 Task: Look for space in Xixiang, China from 4th June, 2023 to 15th June, 2023 for 2 adults in price range Rs.10000 to Rs.15000. Place can be entire place with 1  bedroom having 1 bed and 1 bathroom. Property type can be house, flat, guest house, hotel. Amenities needed are: washing machine. Booking option can be shelf check-in. Required host language is Chinese (Simplified).
Action: Mouse moved to (304, 140)
Screenshot: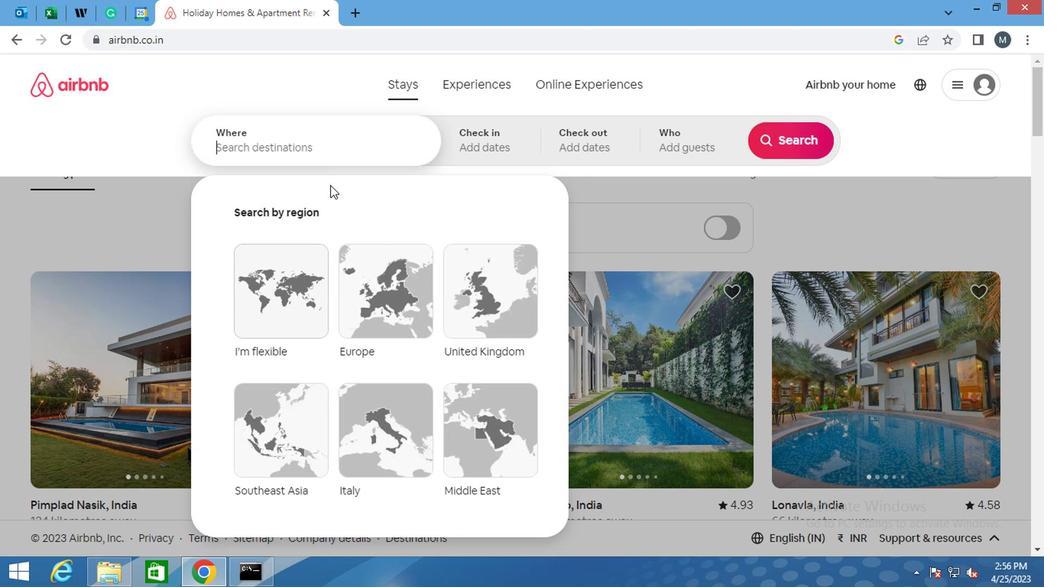 
Action: Mouse pressed left at (304, 140)
Screenshot: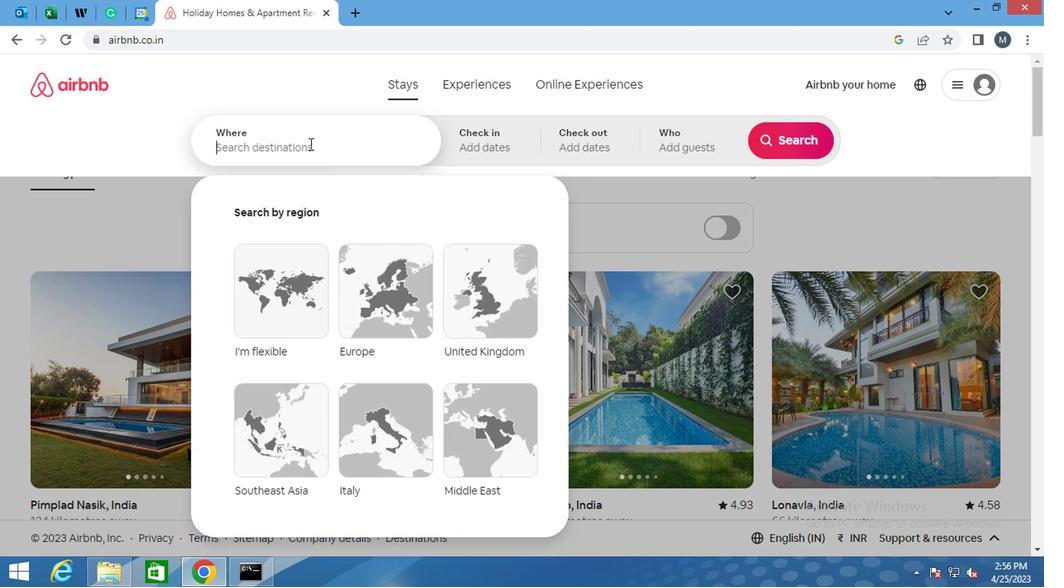 
Action: Mouse moved to (304, 150)
Screenshot: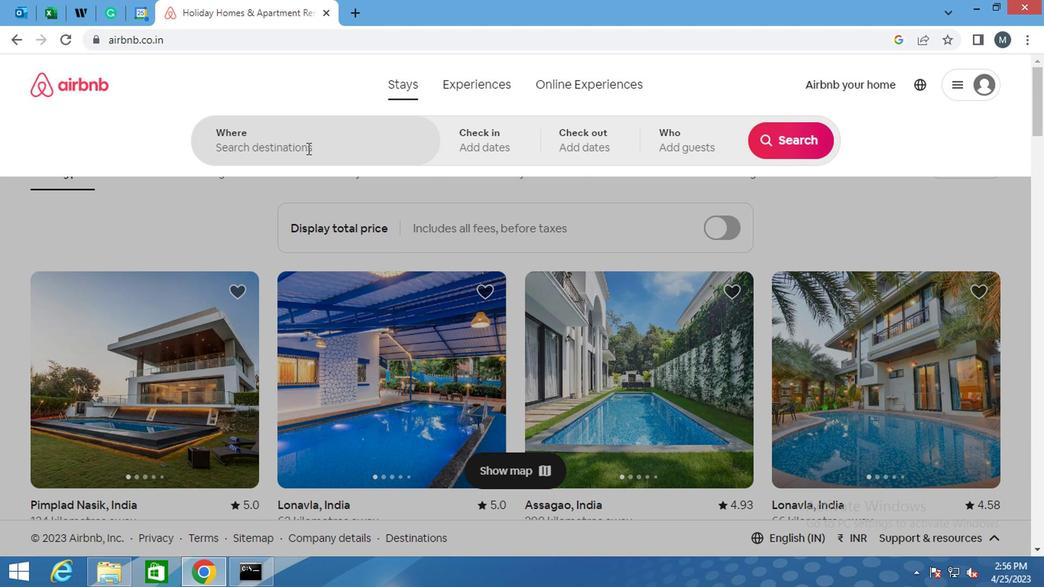 
Action: Mouse pressed left at (304, 150)
Screenshot: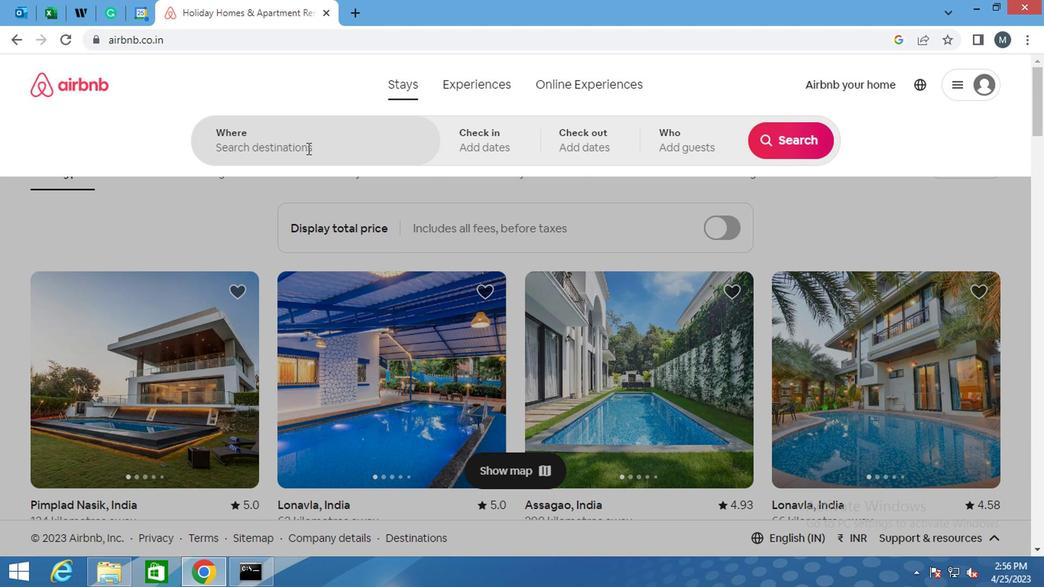 
Action: Key pressed <Key.shift>XIXIANG,<Key.shift>CHINA
Screenshot: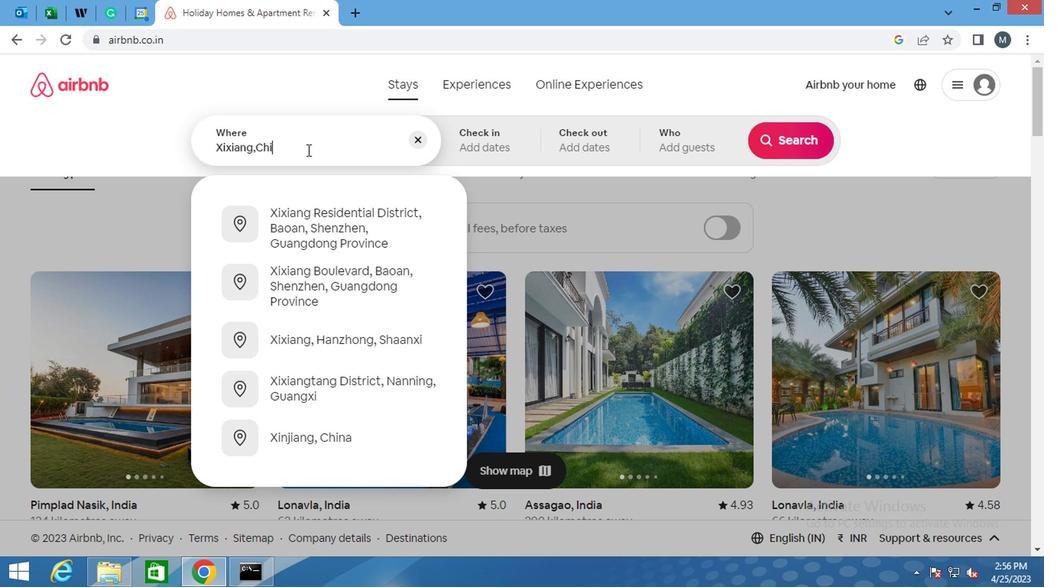 
Action: Mouse moved to (475, 157)
Screenshot: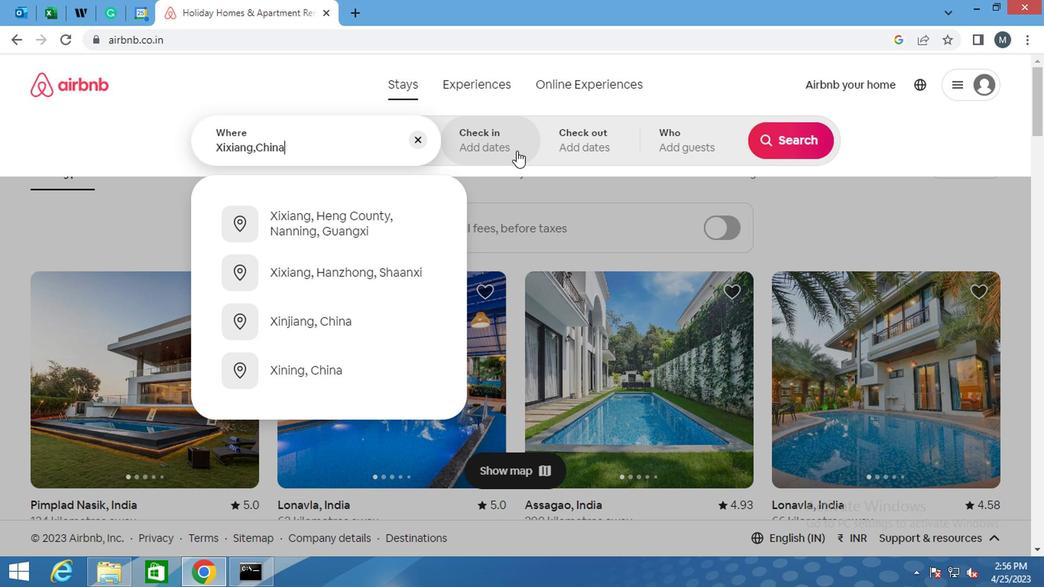 
Action: Mouse pressed left at (475, 157)
Screenshot: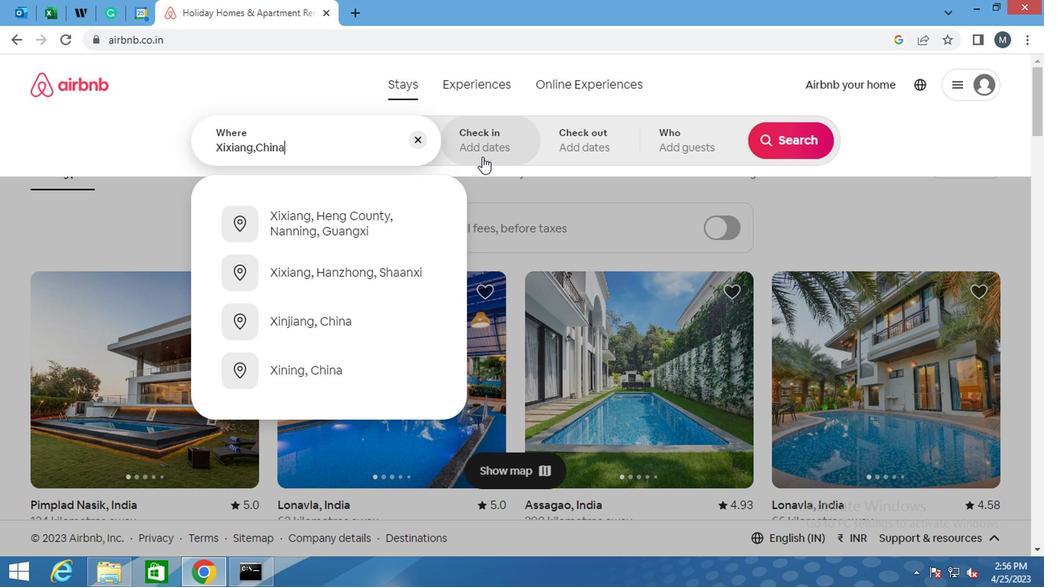
Action: Mouse moved to (773, 262)
Screenshot: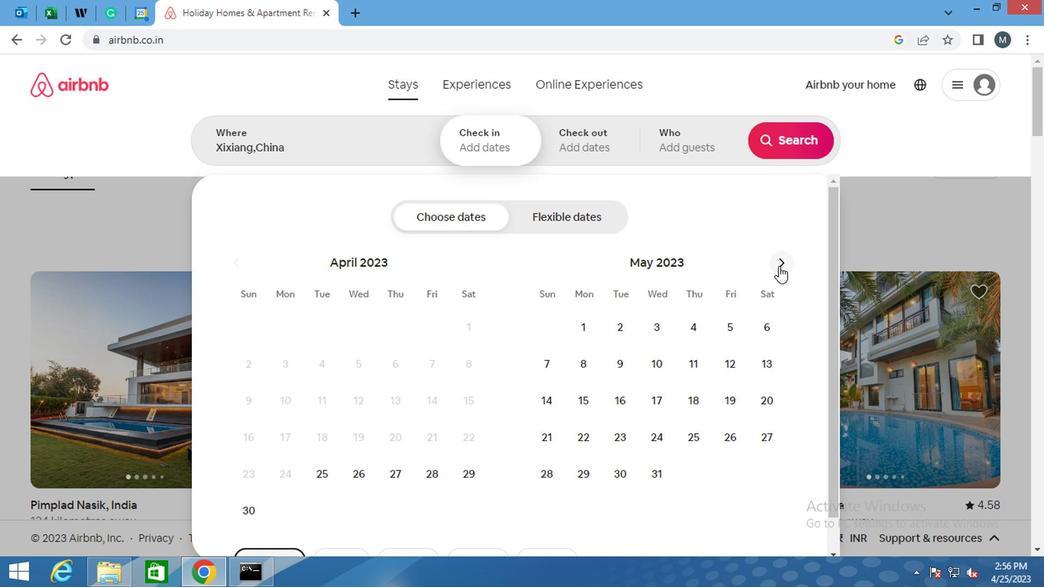 
Action: Mouse pressed left at (773, 262)
Screenshot: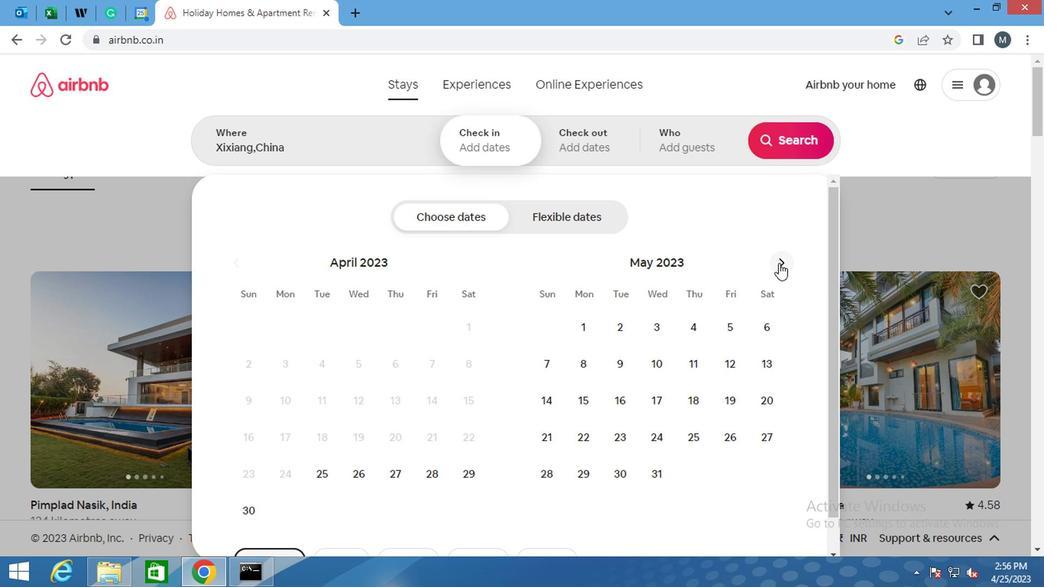 
Action: Mouse moved to (534, 364)
Screenshot: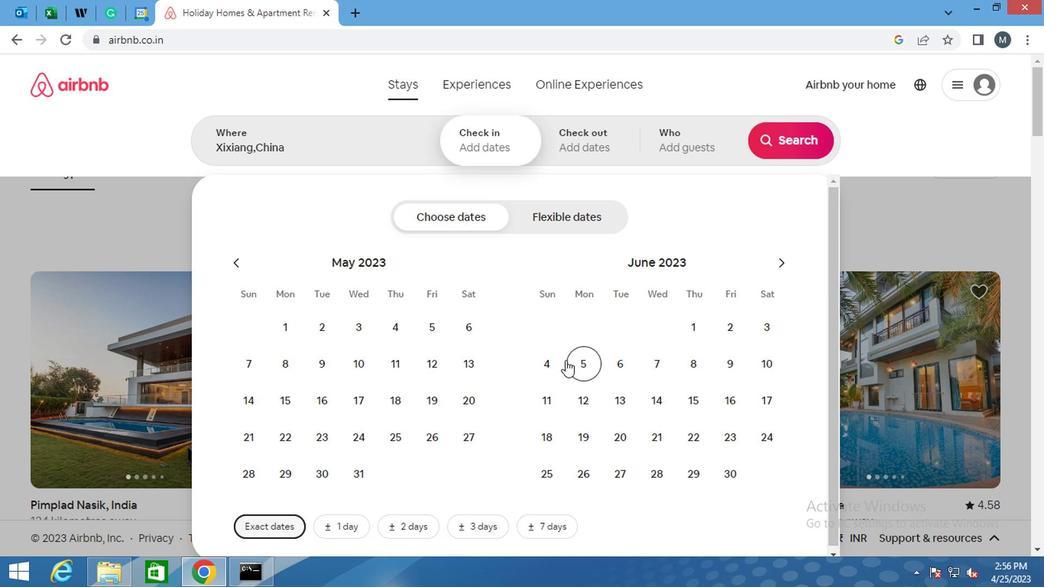 
Action: Mouse pressed left at (534, 364)
Screenshot: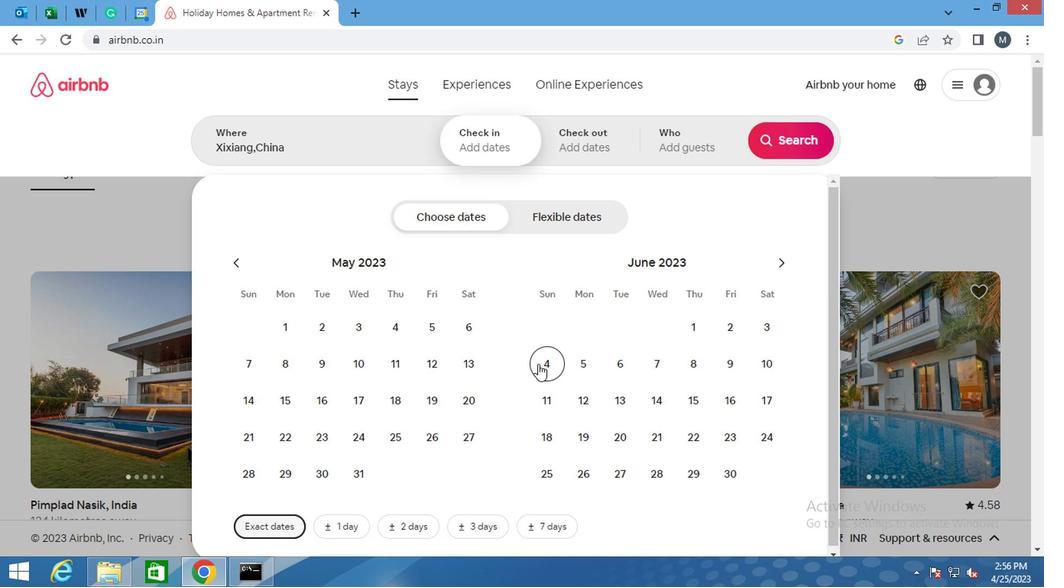 
Action: Mouse moved to (695, 406)
Screenshot: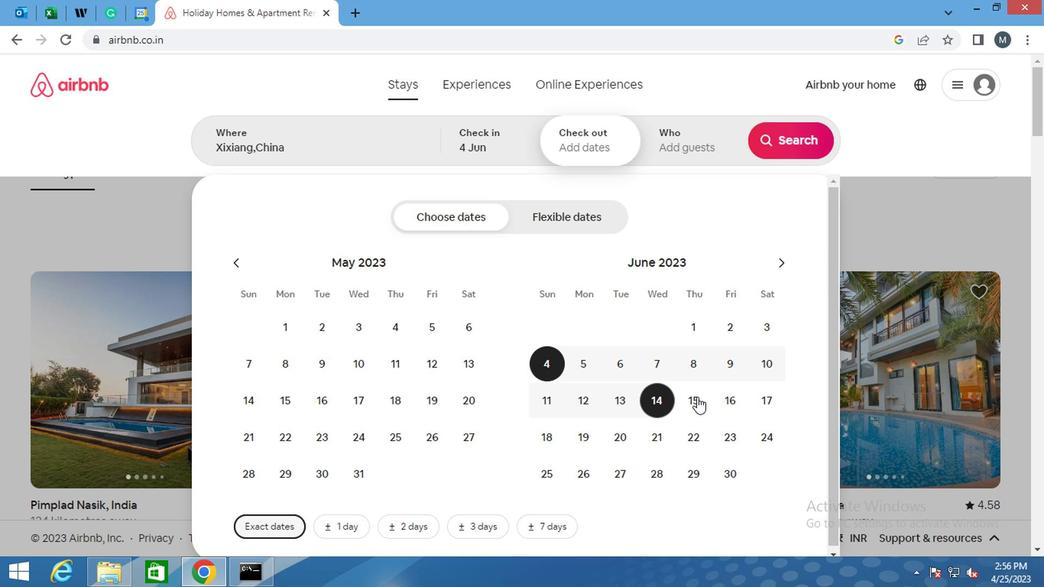 
Action: Mouse pressed left at (695, 406)
Screenshot: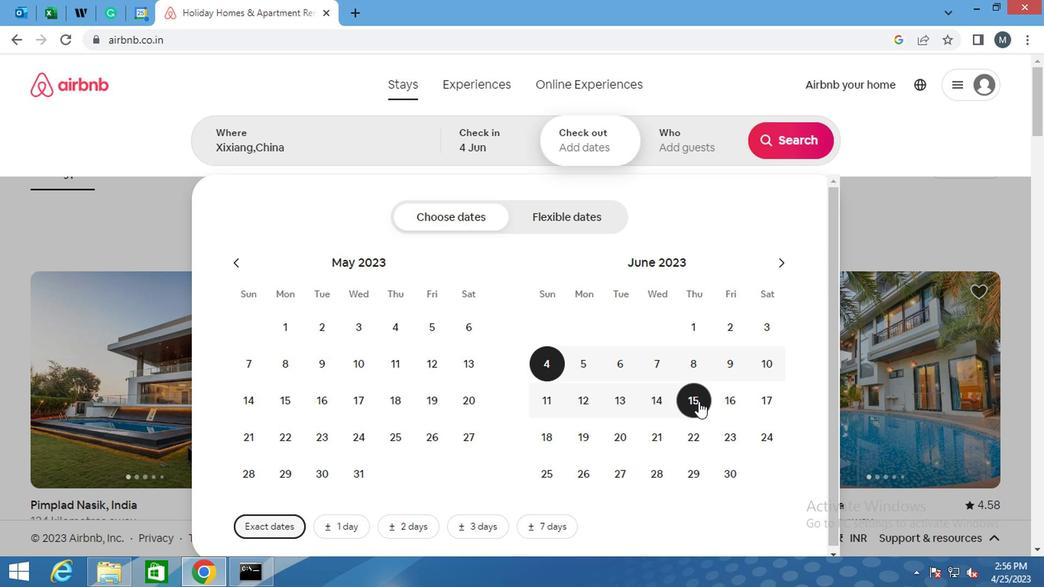 
Action: Mouse moved to (685, 146)
Screenshot: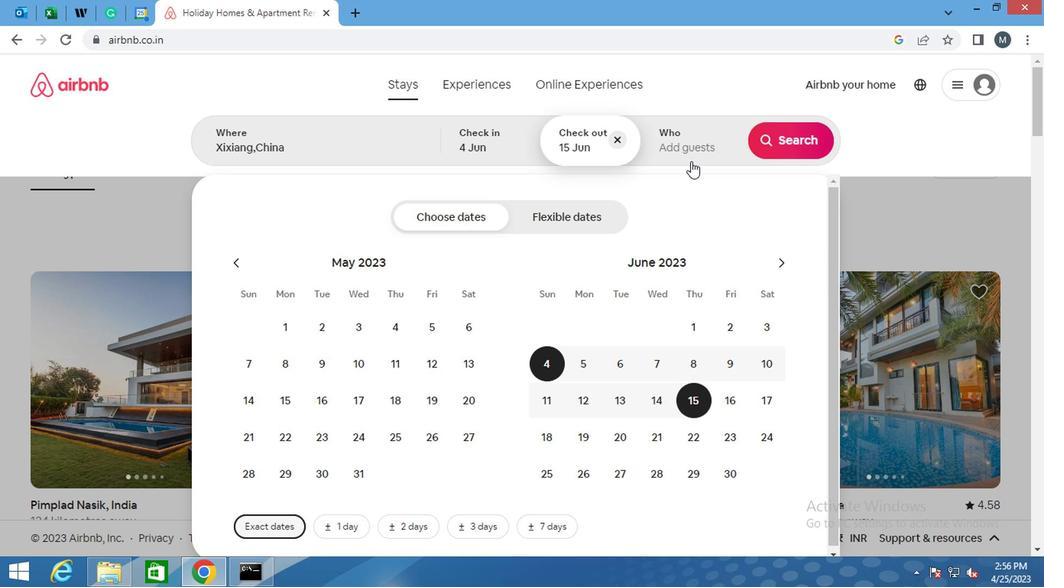 
Action: Mouse pressed left at (685, 146)
Screenshot: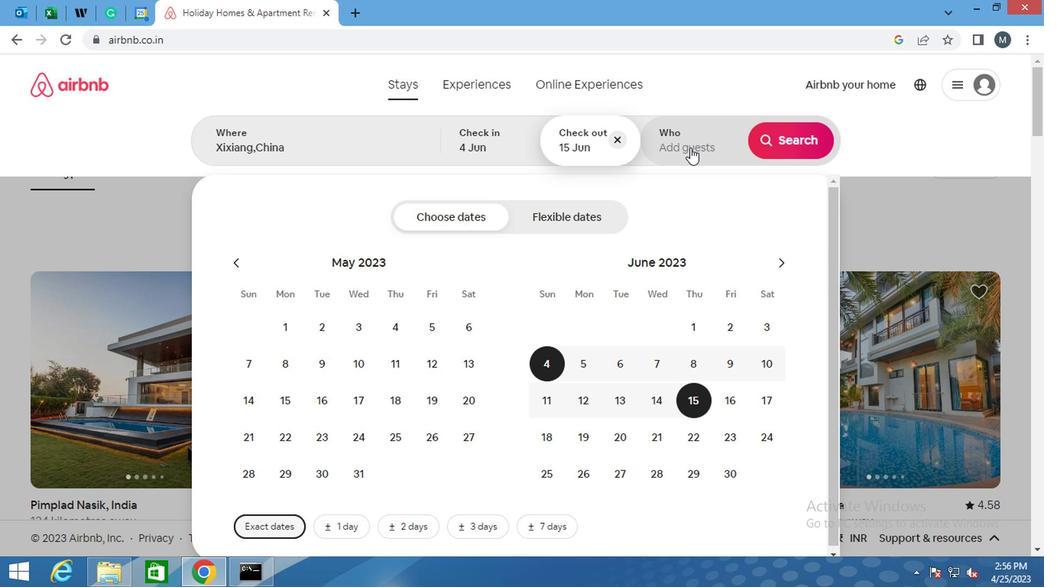 
Action: Mouse moved to (792, 215)
Screenshot: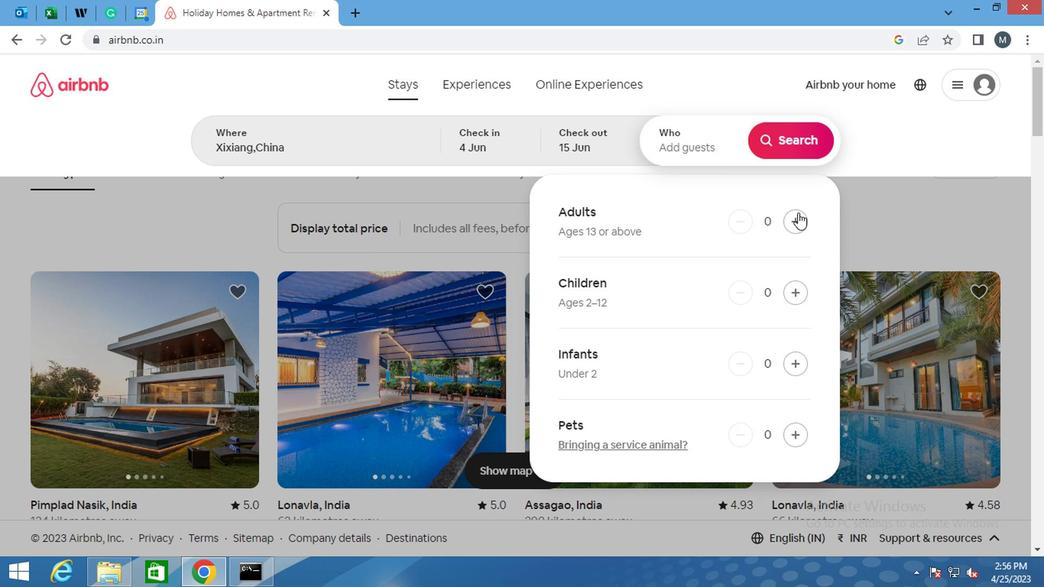 
Action: Mouse pressed left at (792, 215)
Screenshot: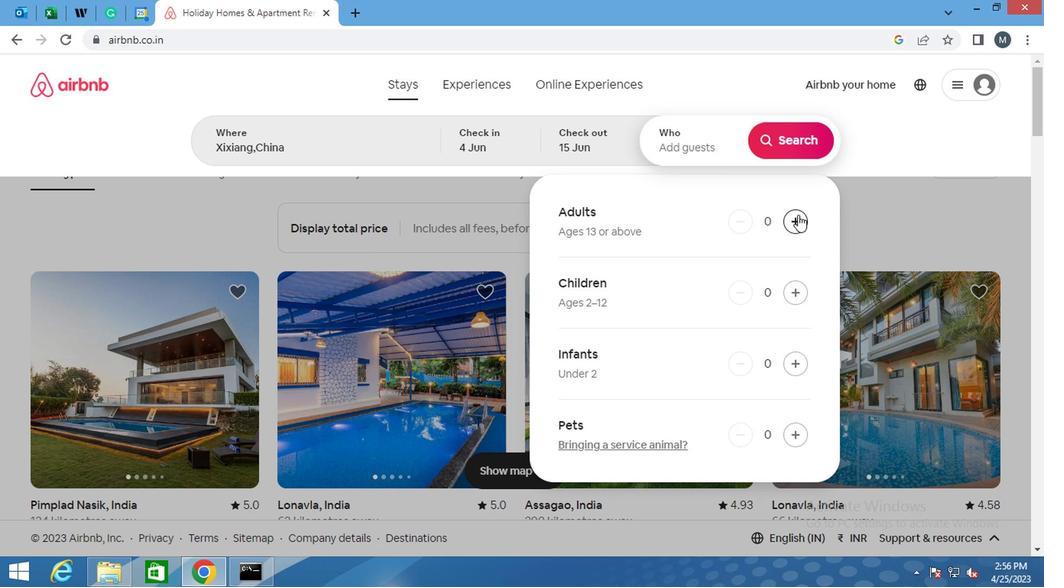 
Action: Mouse moved to (791, 217)
Screenshot: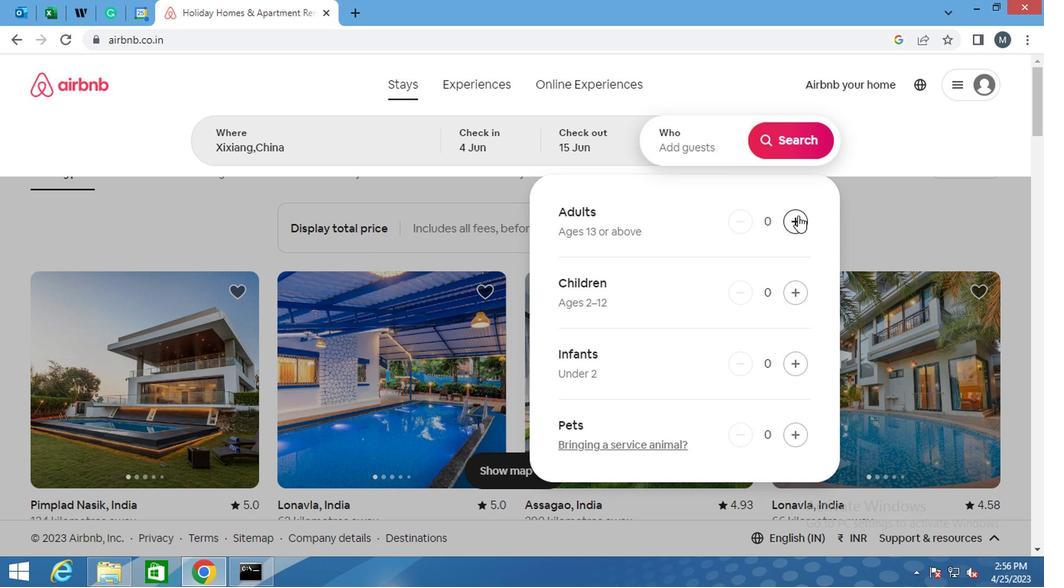 
Action: Mouse pressed left at (791, 217)
Screenshot: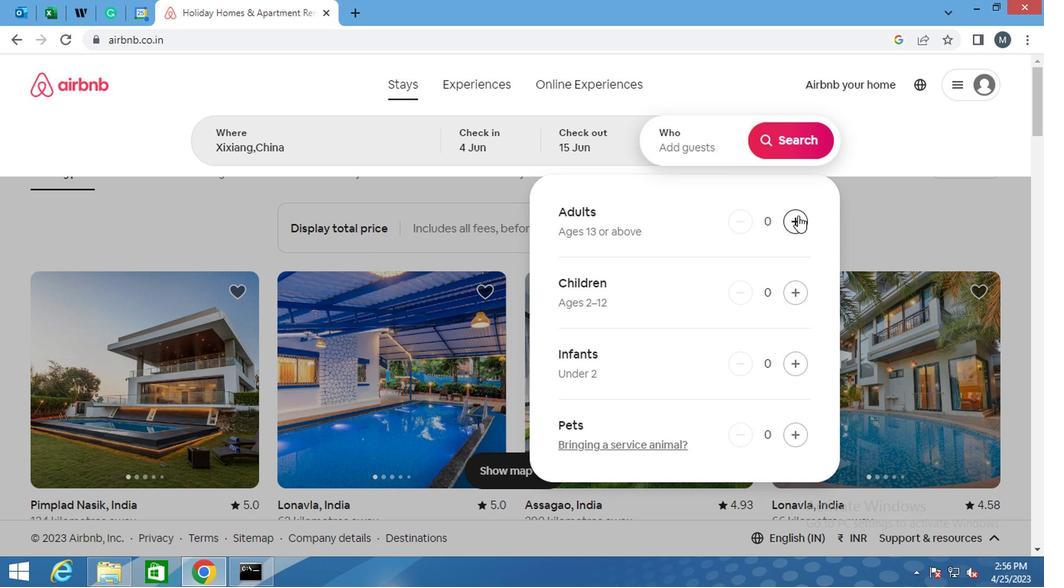 
Action: Mouse moved to (793, 131)
Screenshot: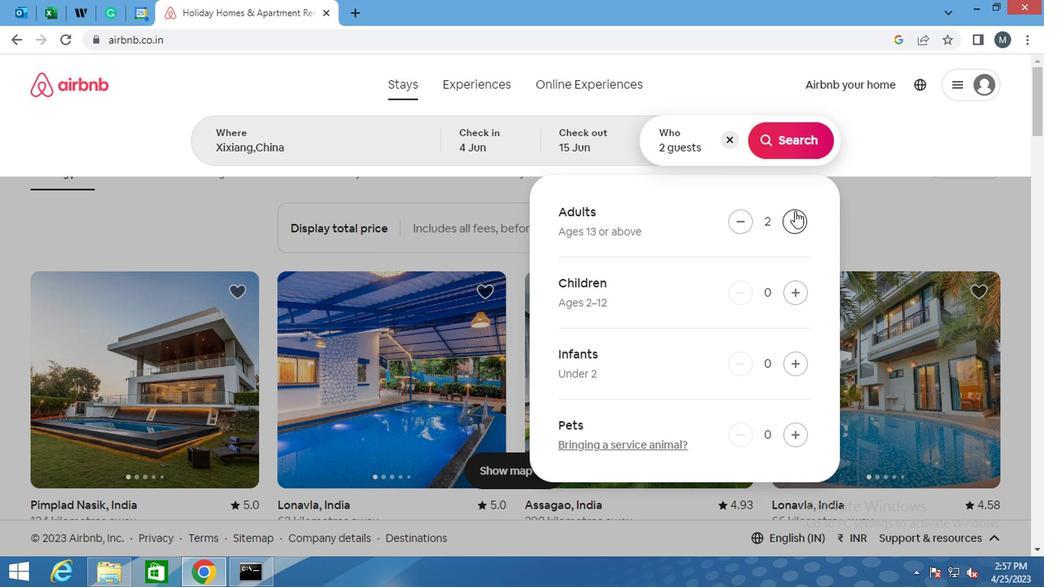 
Action: Mouse pressed left at (793, 131)
Screenshot: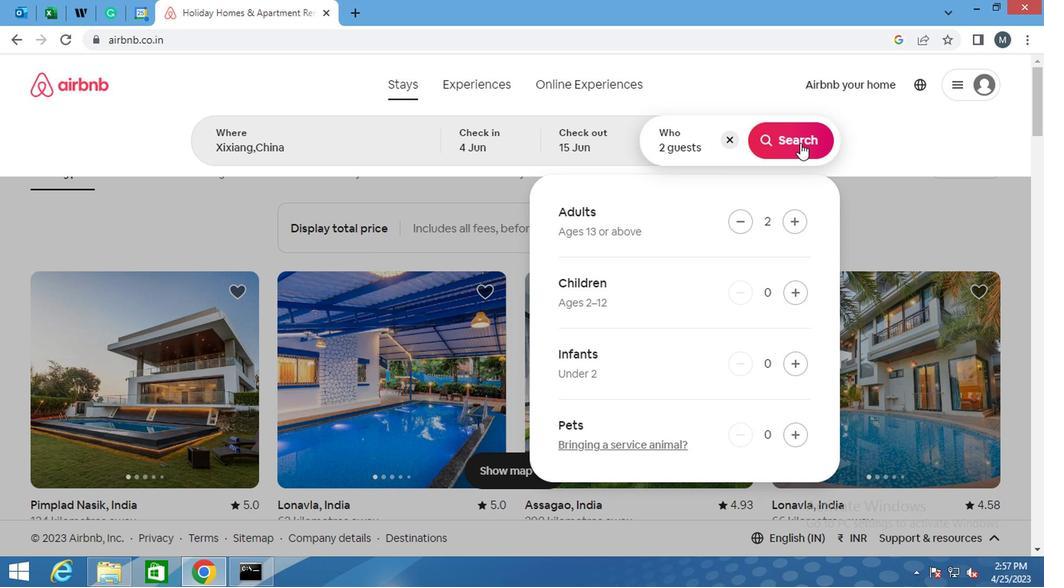 
Action: Mouse moved to (962, 157)
Screenshot: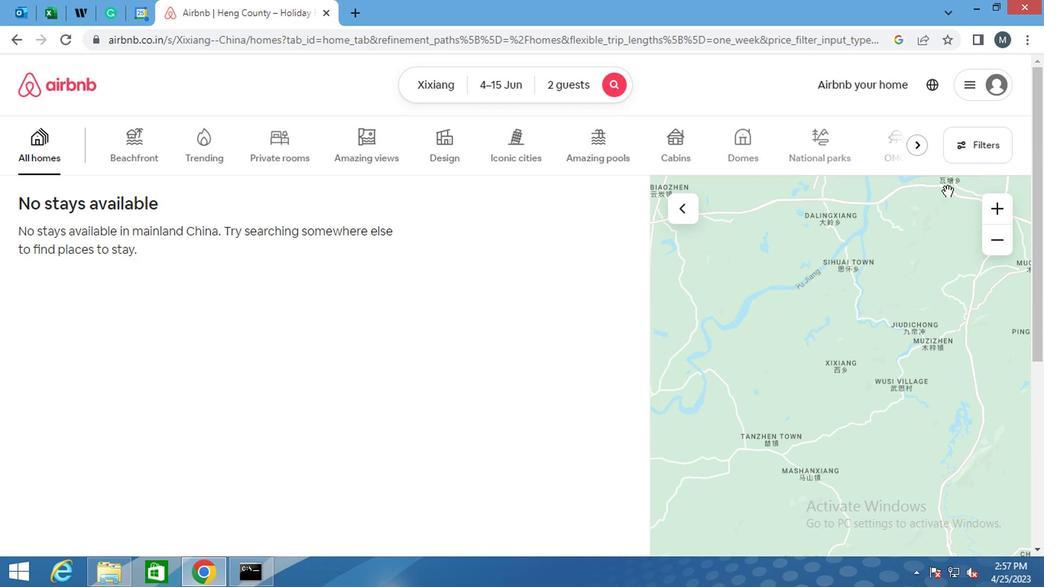 
Action: Mouse pressed left at (962, 157)
Screenshot: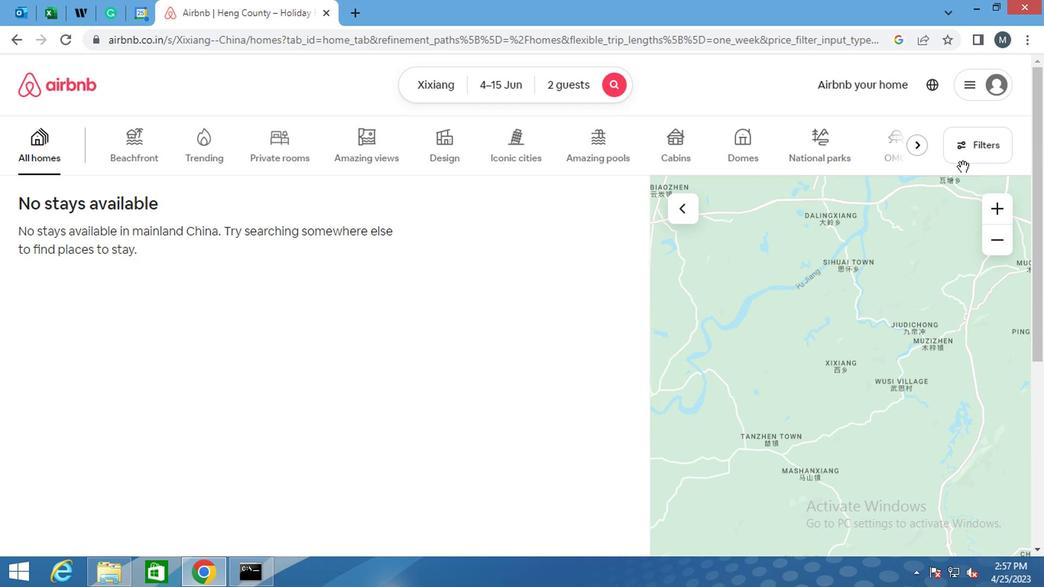 
Action: Mouse moved to (342, 246)
Screenshot: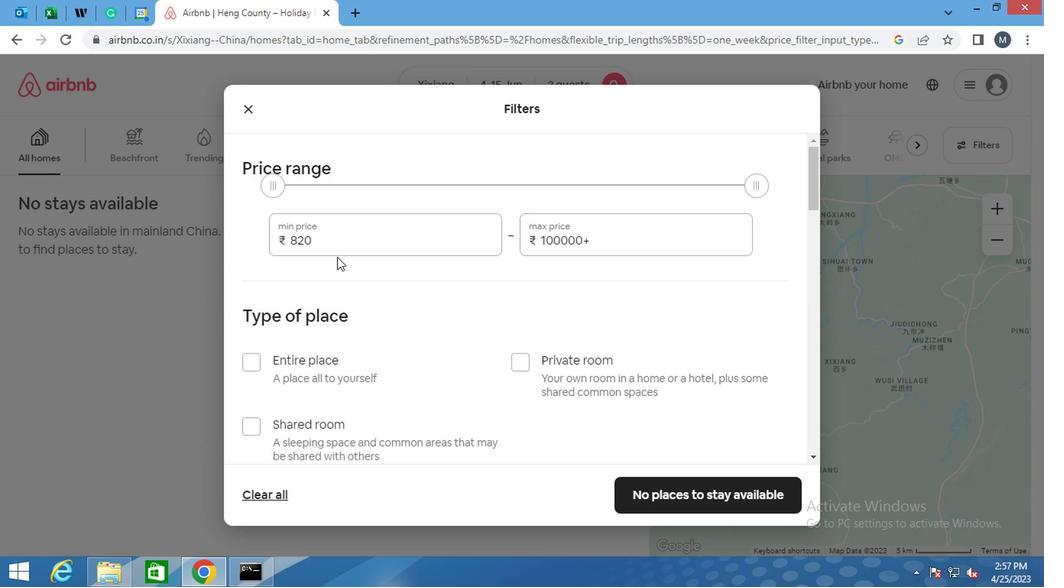 
Action: Mouse pressed left at (342, 246)
Screenshot: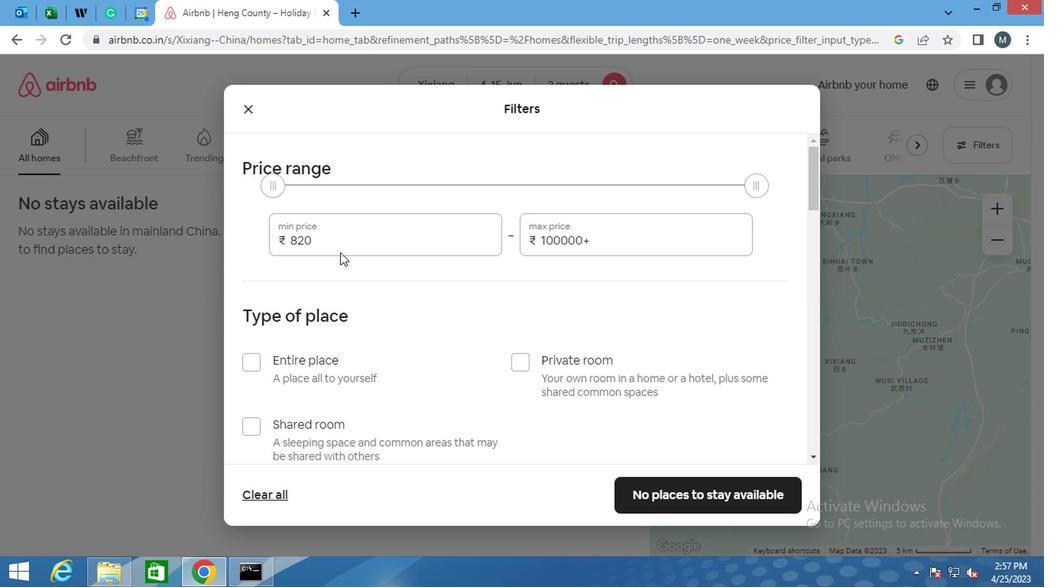 
Action: Mouse moved to (340, 248)
Screenshot: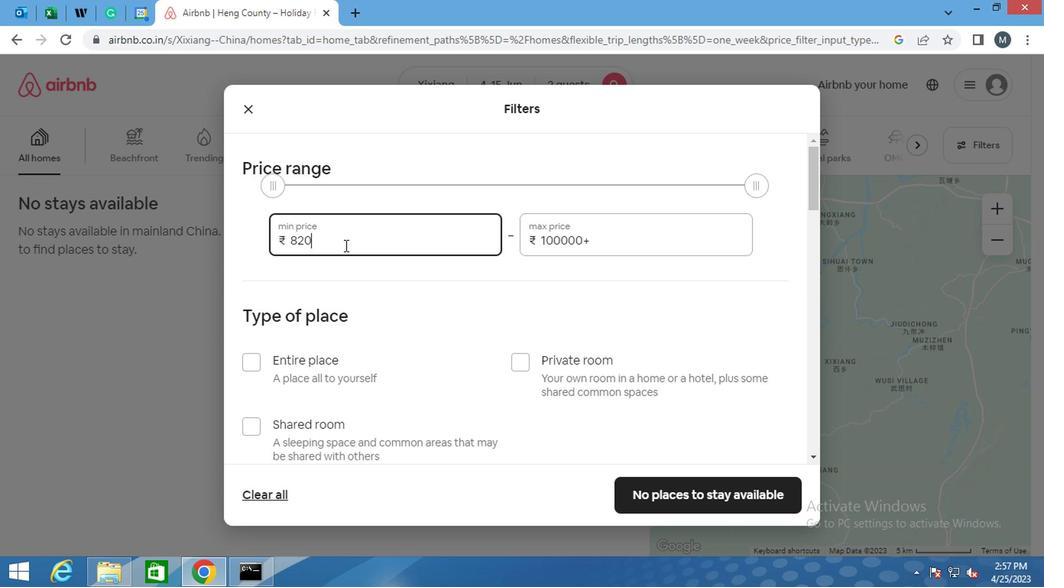 
Action: Key pressed <Key.backspace><Key.backspace><Key.backspace>
Screenshot: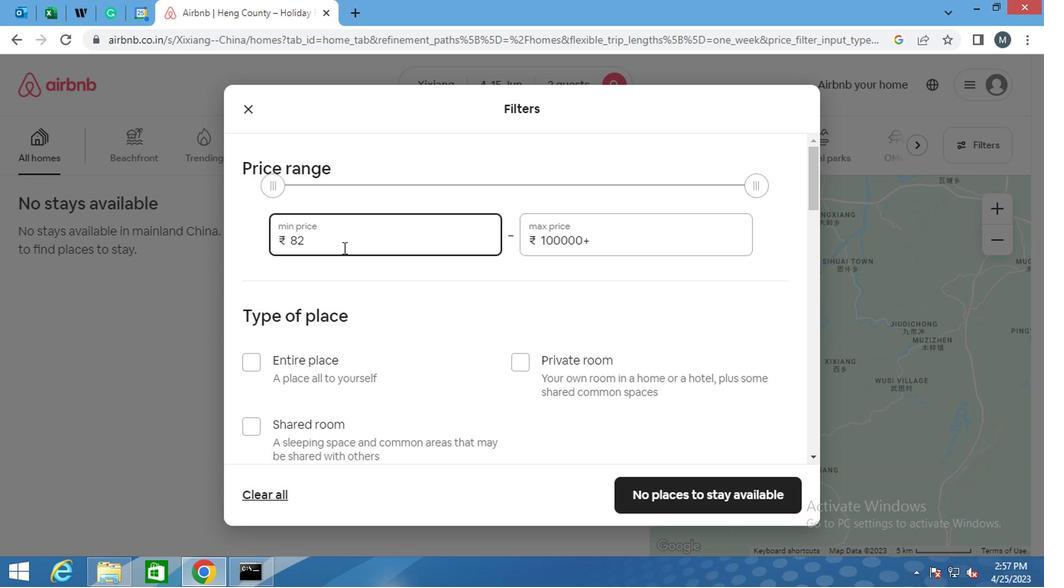 
Action: Mouse moved to (340, 250)
Screenshot: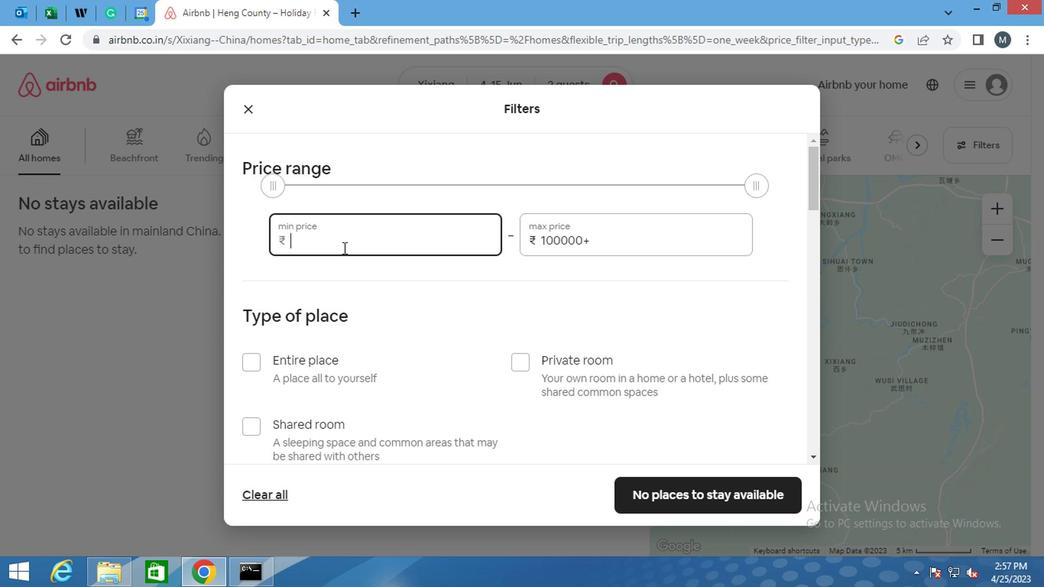 
Action: Key pressed 1
Screenshot: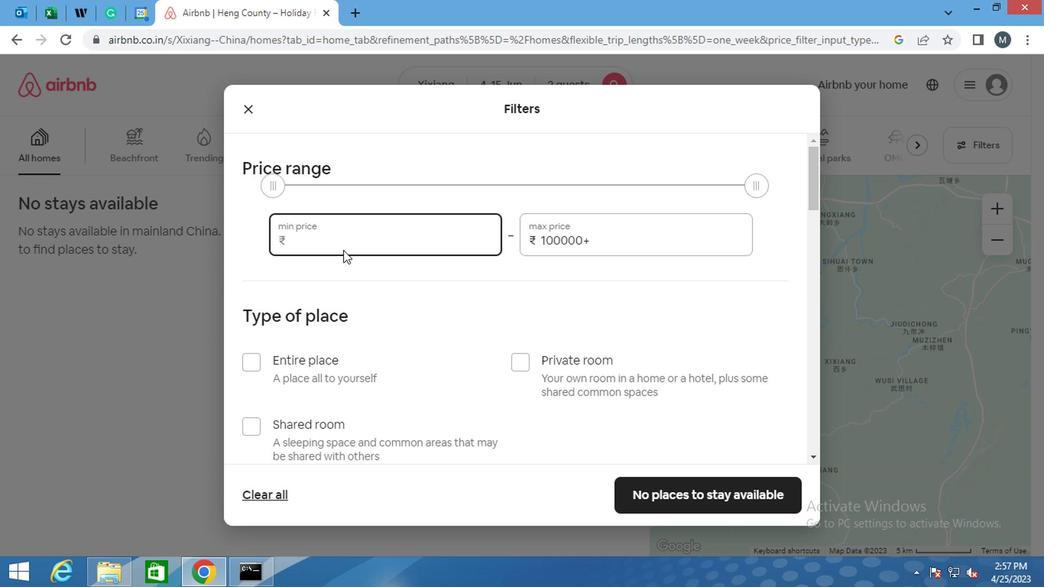 
Action: Mouse moved to (337, 252)
Screenshot: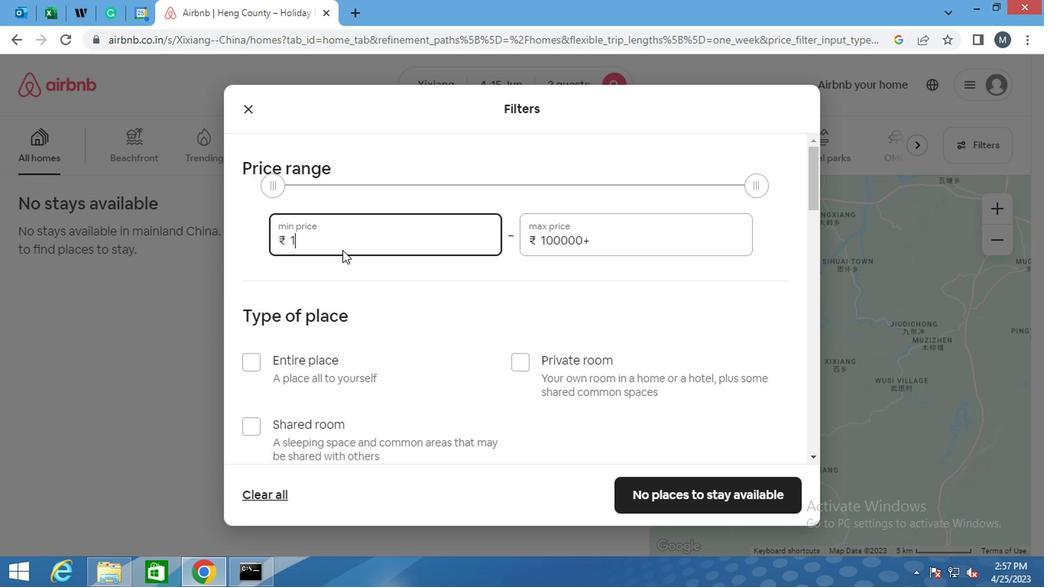 
Action: Key pressed 00
Screenshot: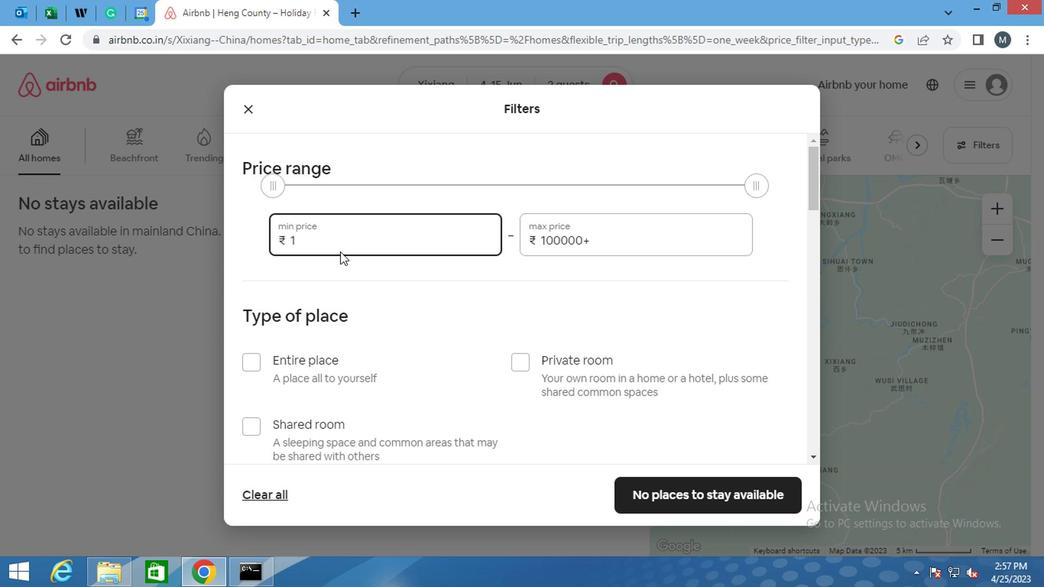 
Action: Mouse moved to (337, 252)
Screenshot: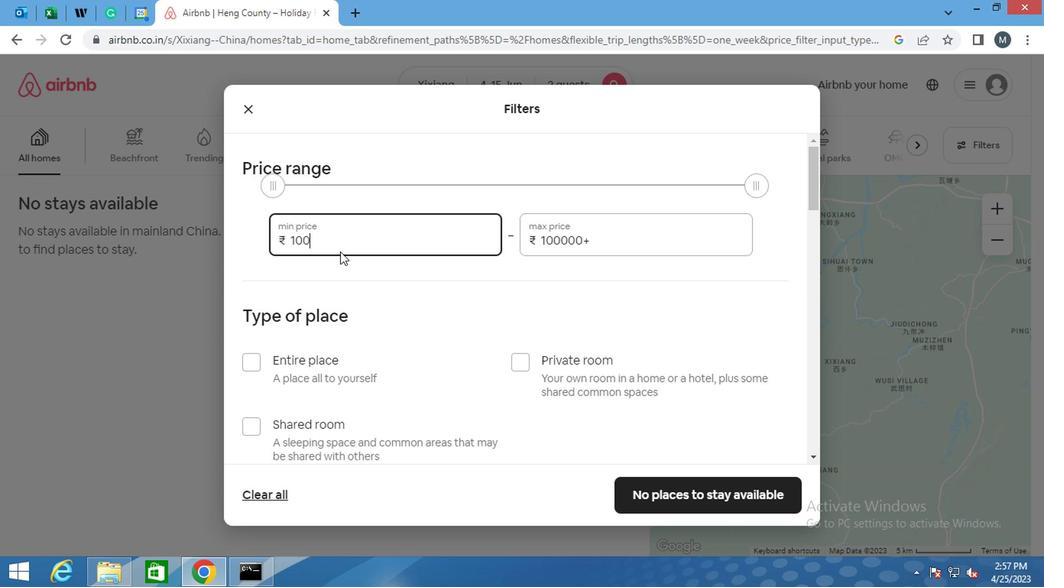 
Action: Key pressed 00
Screenshot: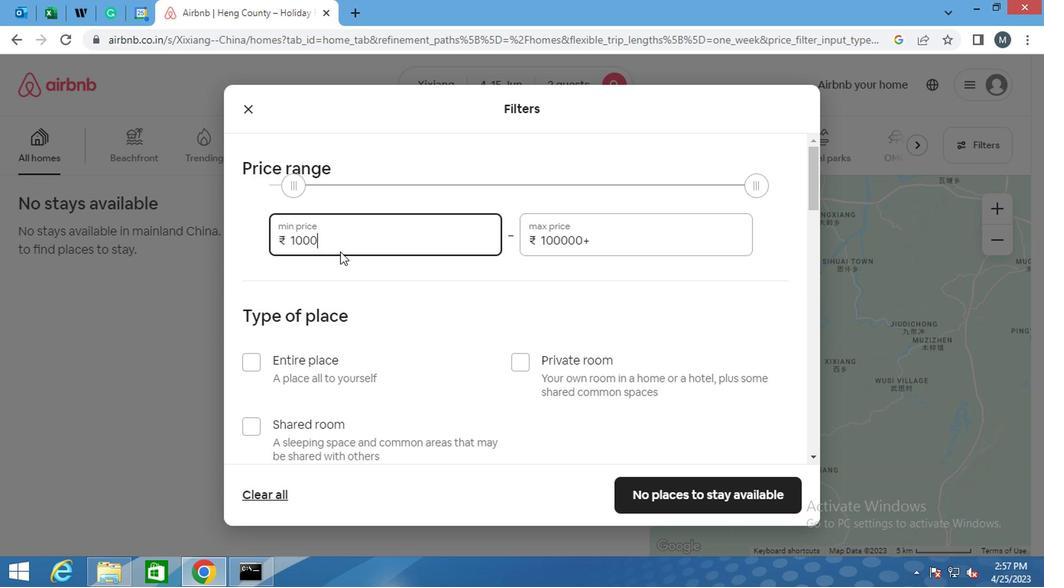 
Action: Mouse moved to (614, 243)
Screenshot: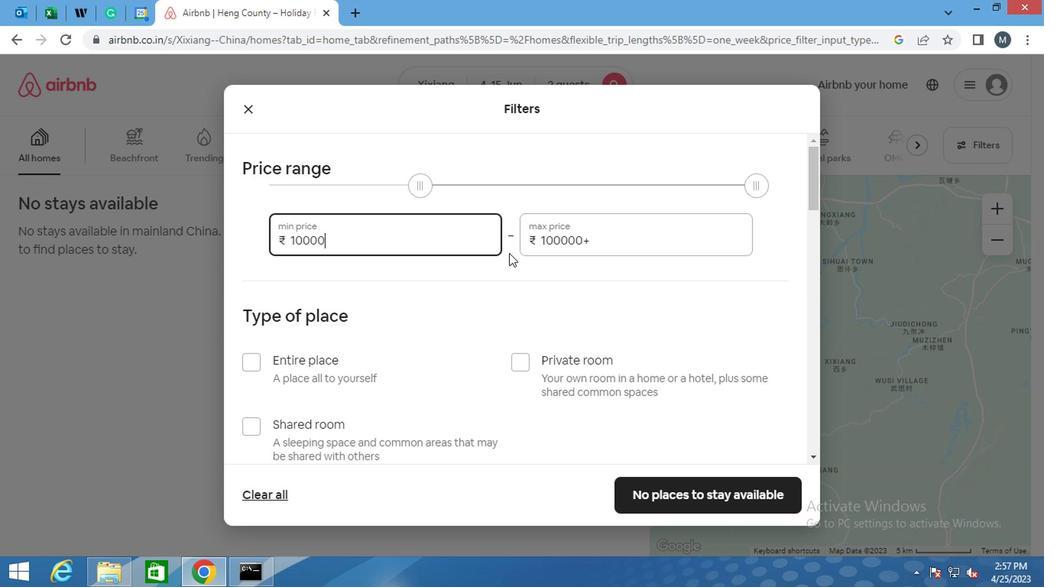 
Action: Mouse pressed left at (614, 243)
Screenshot: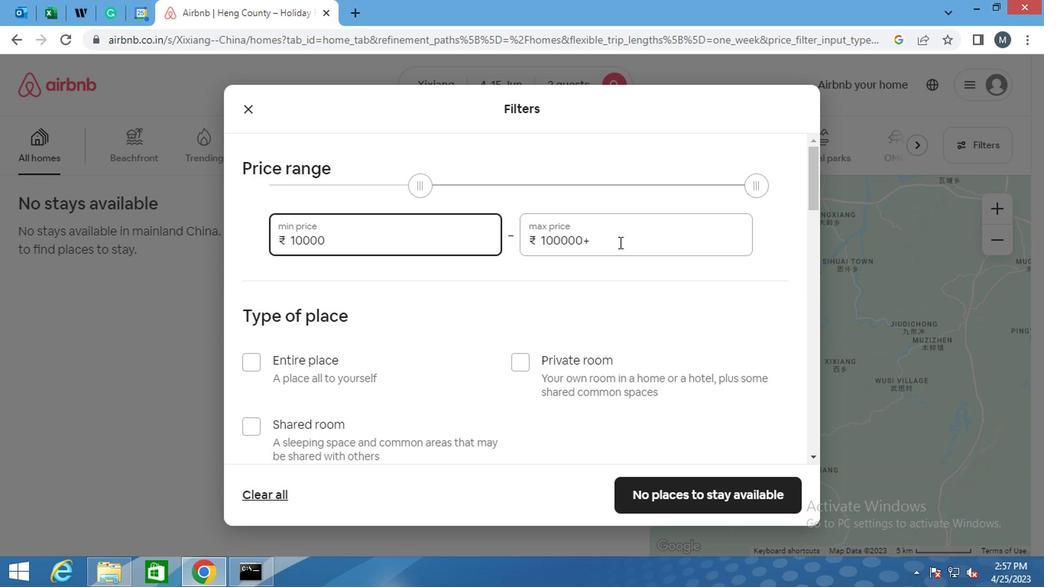 
Action: Mouse moved to (609, 242)
Screenshot: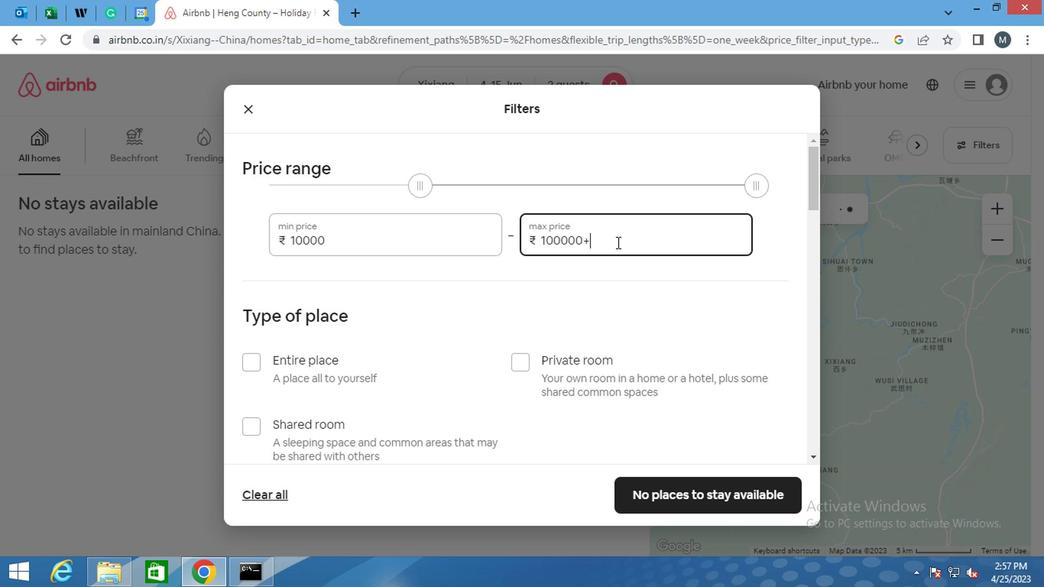 
Action: Key pressed <Key.backspace>
Screenshot: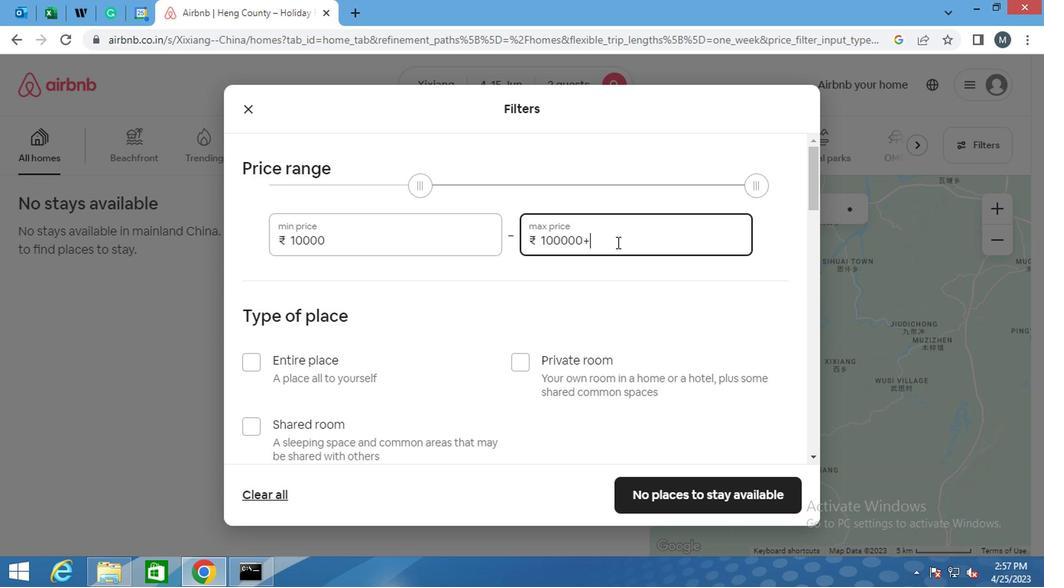 
Action: Mouse moved to (606, 243)
Screenshot: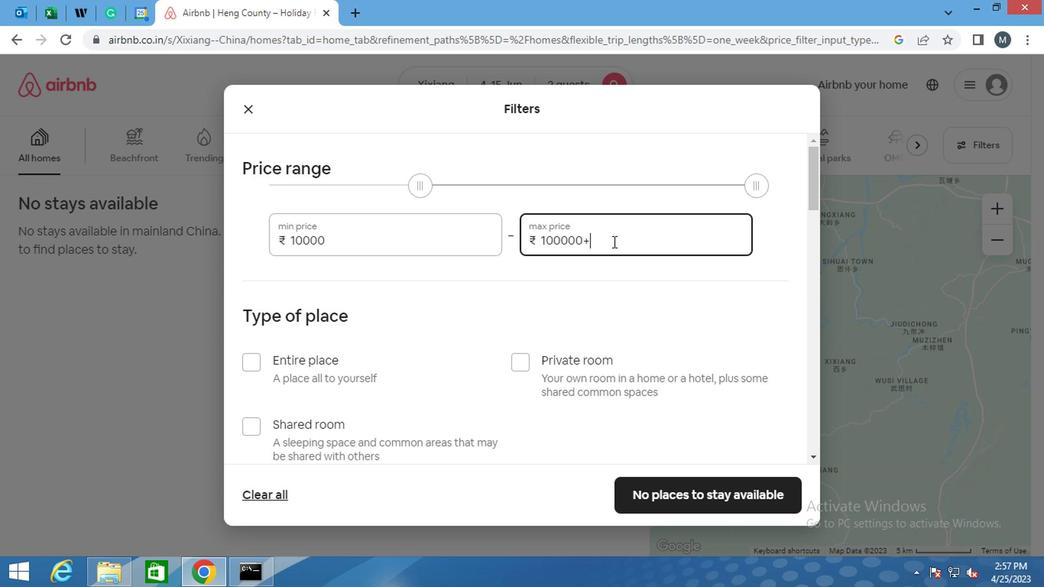 
Action: Key pressed <Key.backspace><Key.backspace>
Screenshot: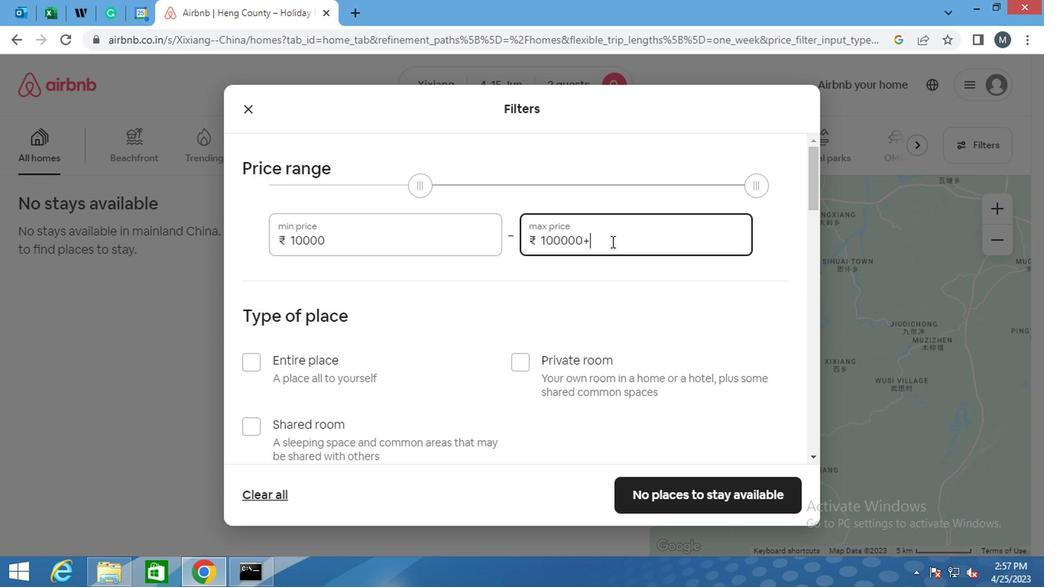 
Action: Mouse moved to (605, 243)
Screenshot: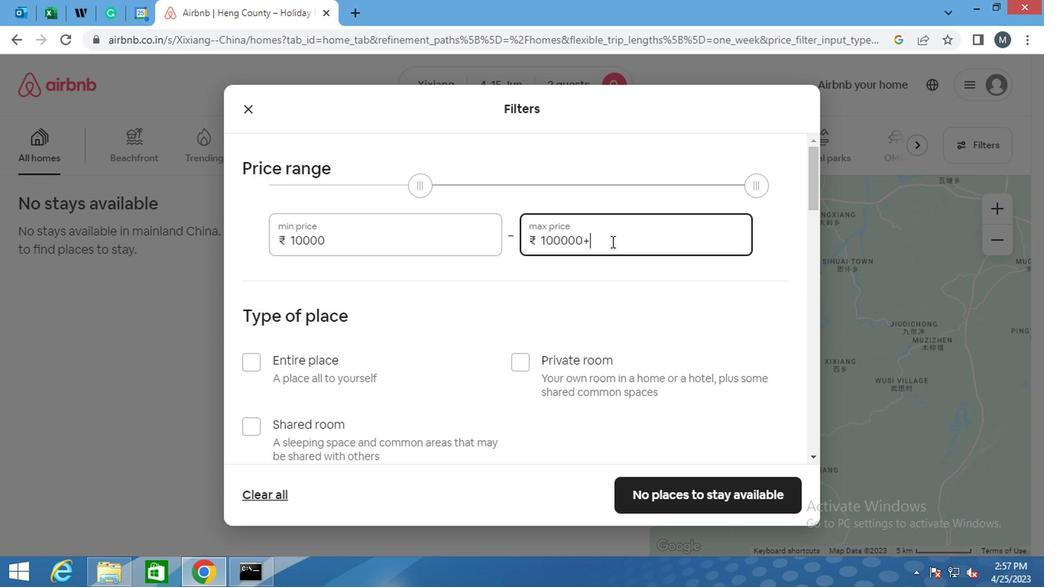 
Action: Key pressed <Key.backspace>
Screenshot: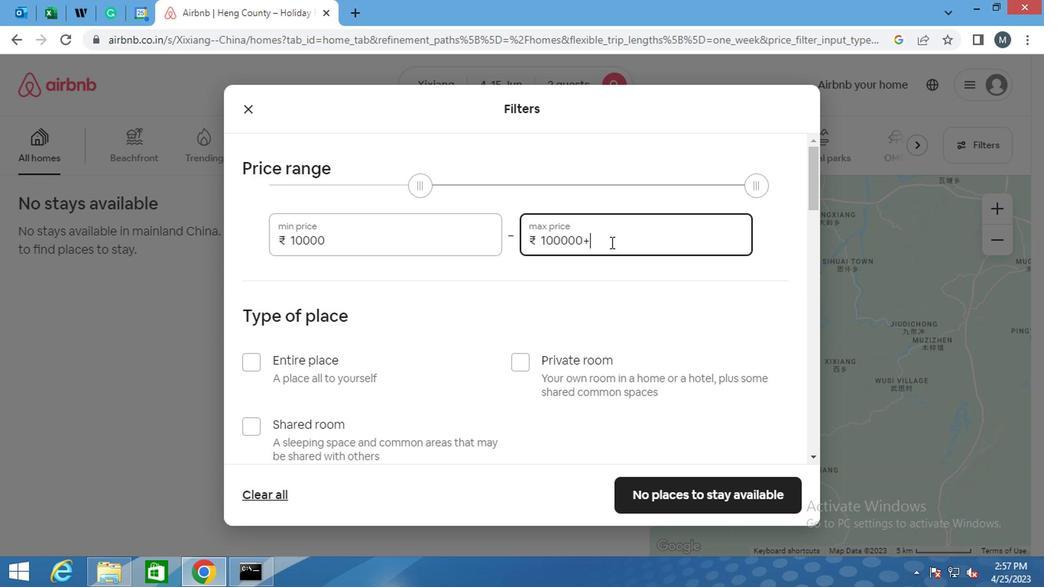 
Action: Mouse moved to (604, 243)
Screenshot: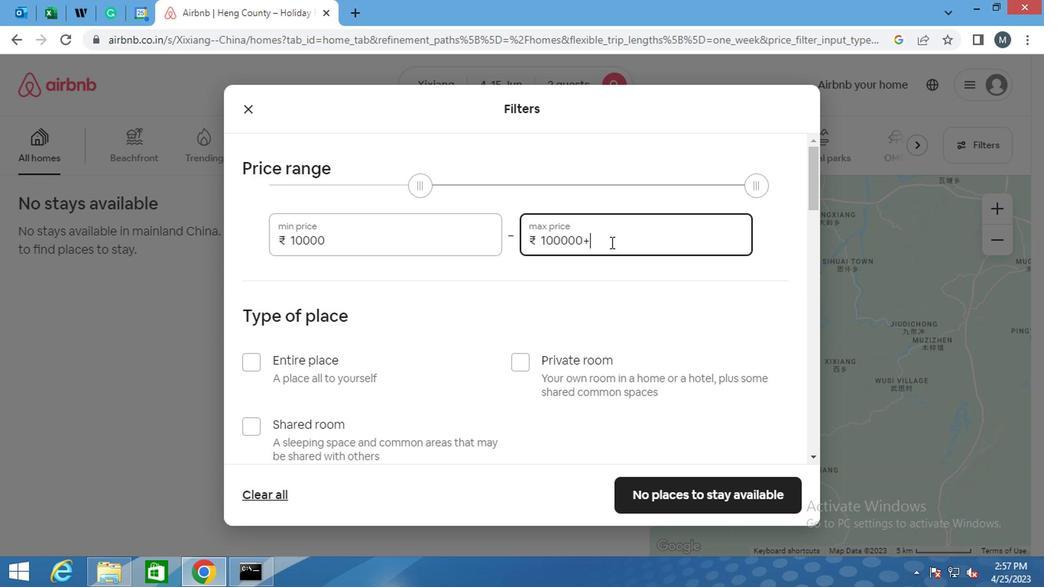 
Action: Key pressed <Key.backspace><Key.backspace><Key.backspace>
Screenshot: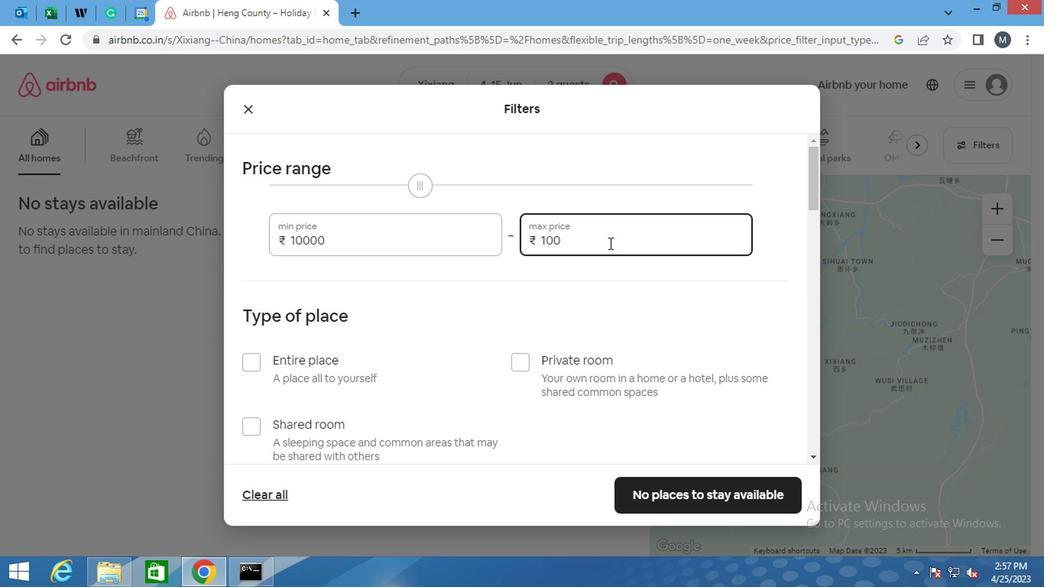 
Action: Mouse moved to (598, 245)
Screenshot: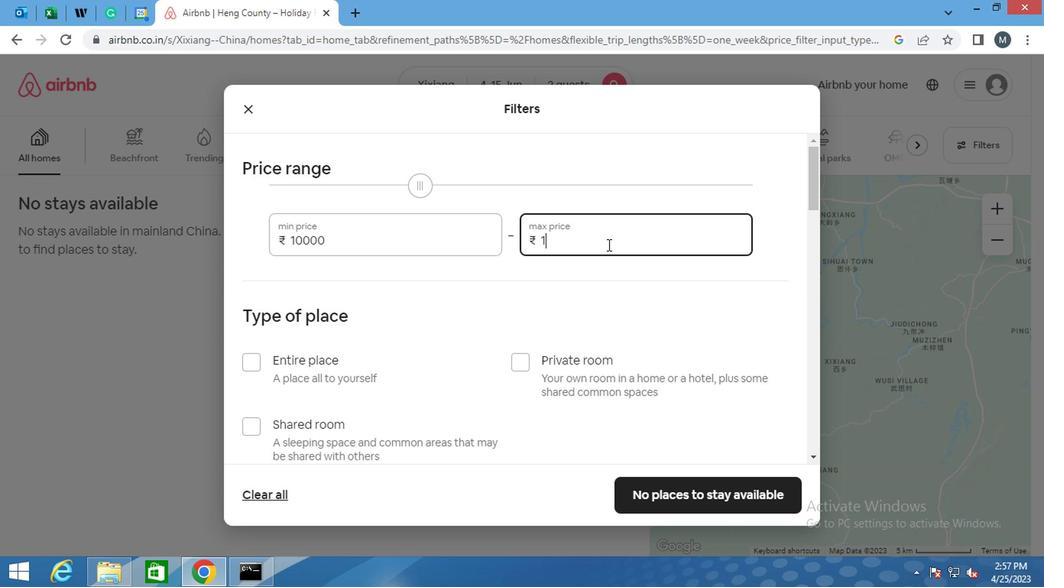 
Action: Key pressed 50
Screenshot: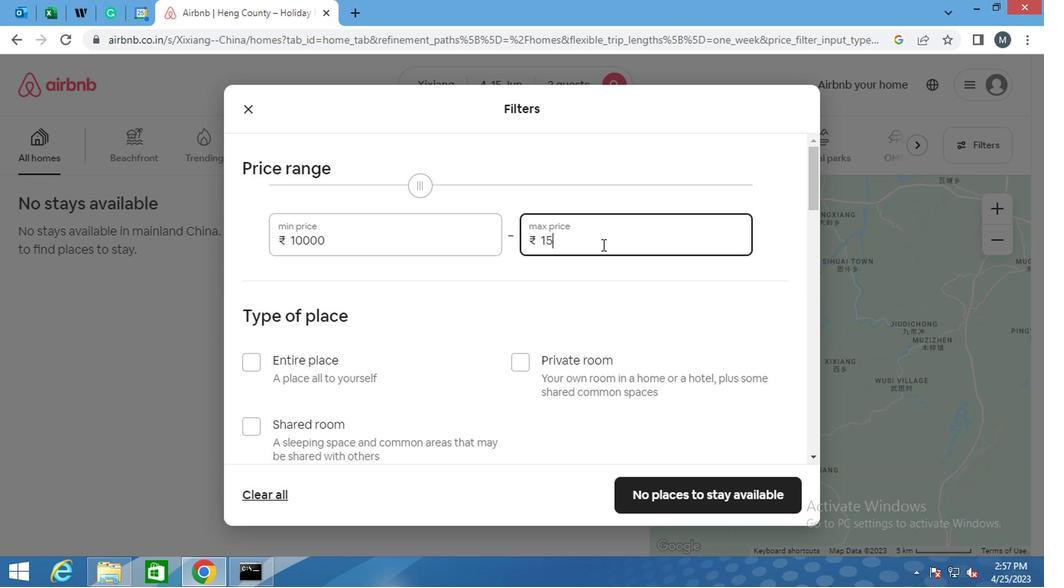 
Action: Mouse moved to (597, 245)
Screenshot: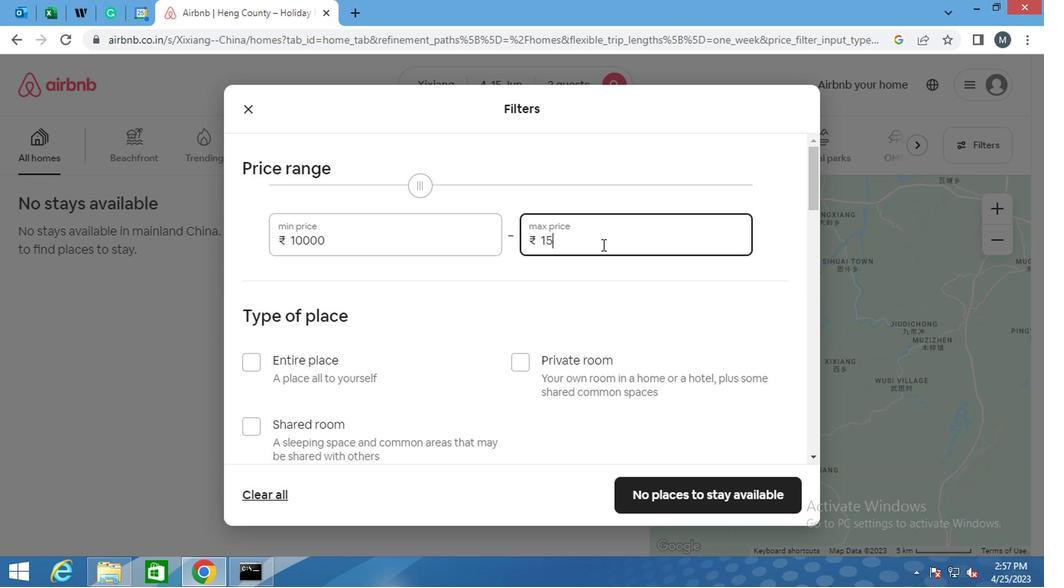 
Action: Key pressed 0
Screenshot: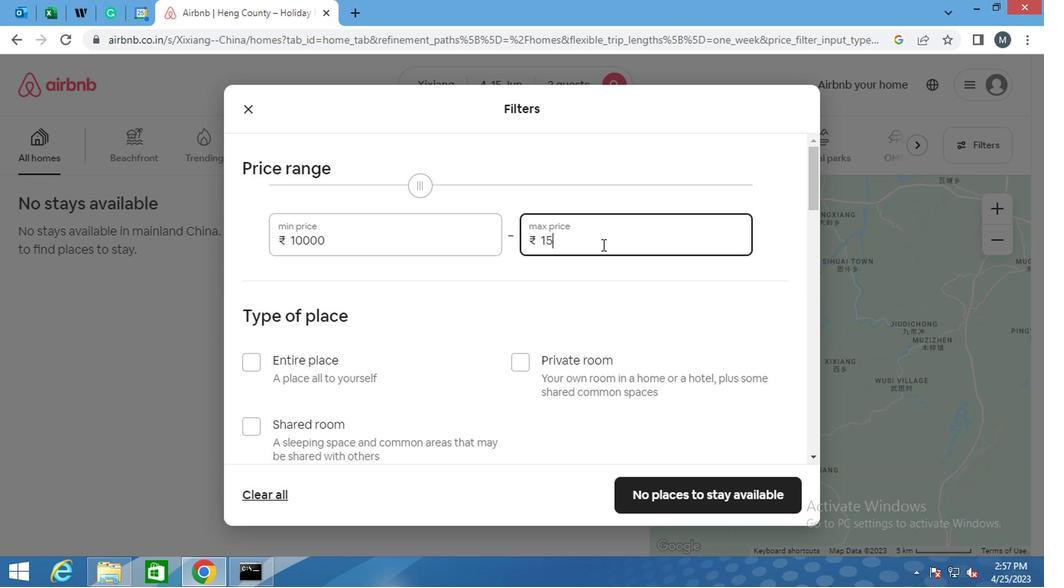 
Action: Mouse moved to (597, 245)
Screenshot: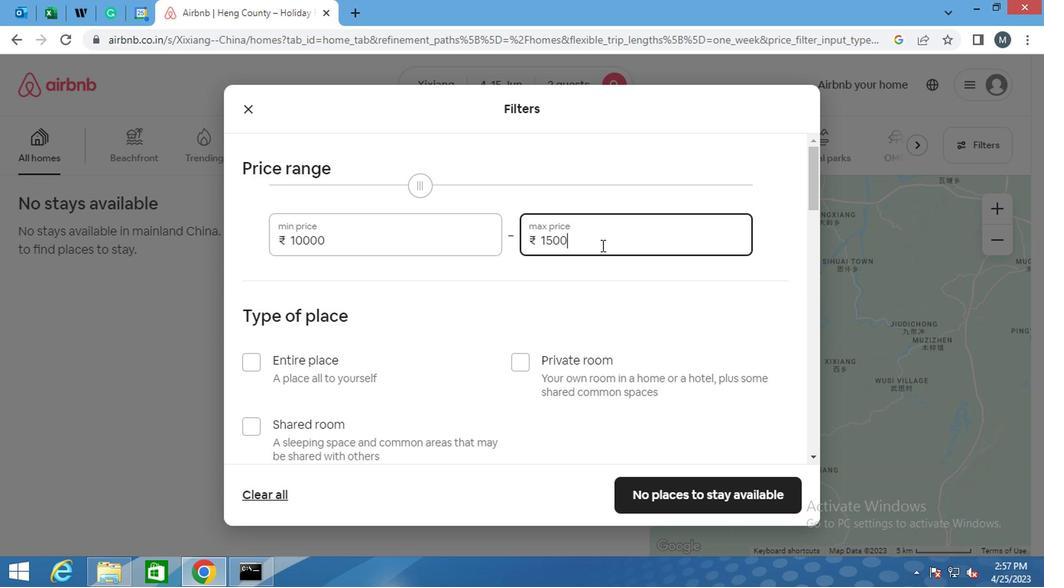 
Action: Key pressed 0
Screenshot: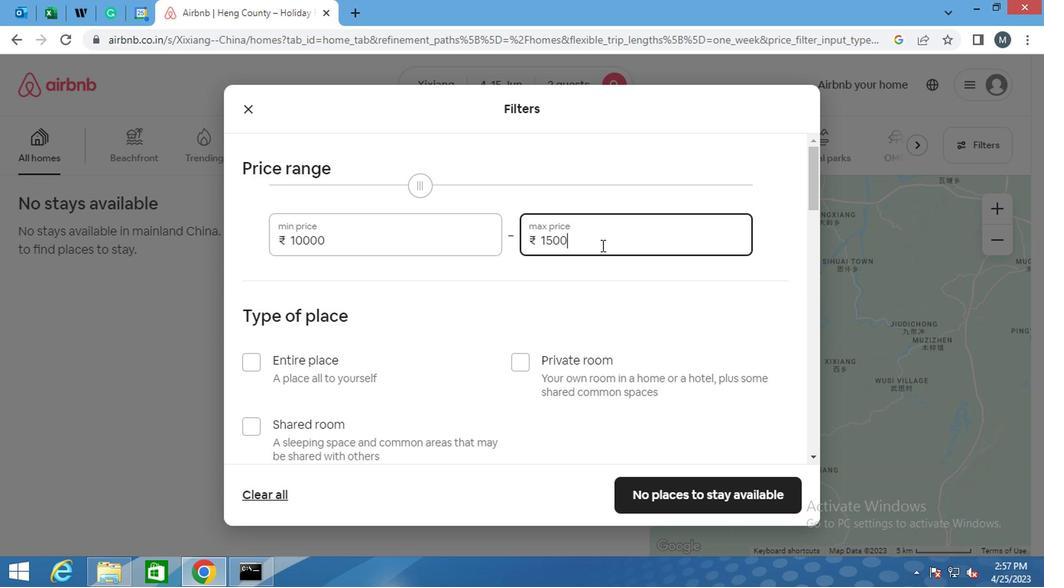 
Action: Mouse moved to (581, 252)
Screenshot: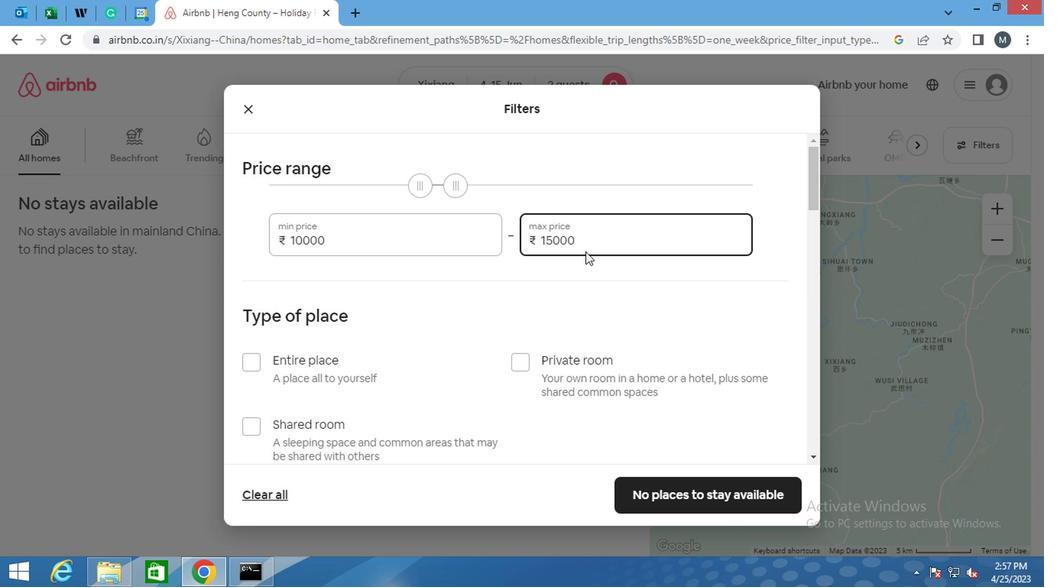 
Action: Mouse scrolled (581, 251) with delta (0, -1)
Screenshot: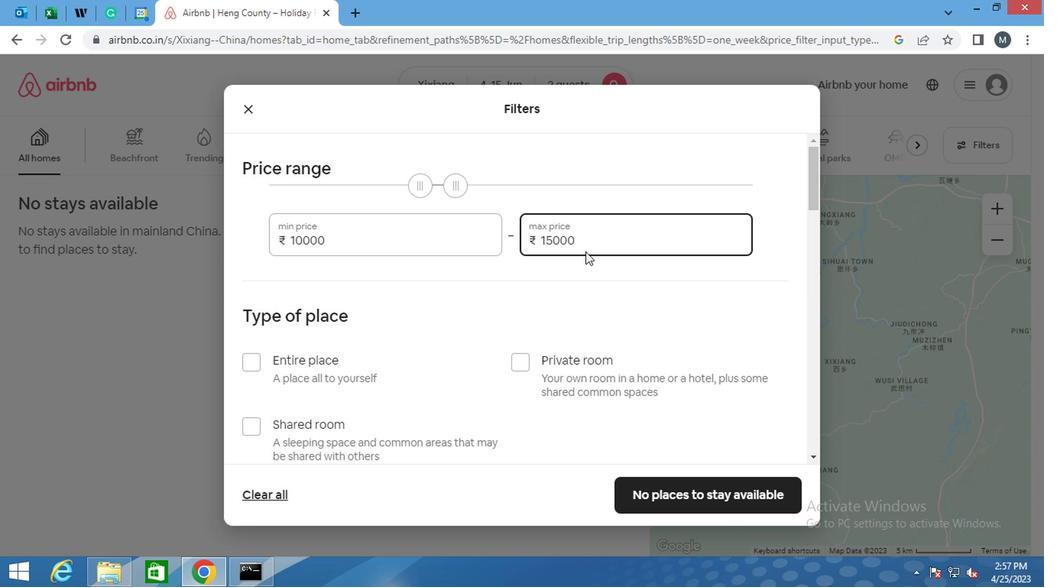 
Action: Mouse moved to (581, 254)
Screenshot: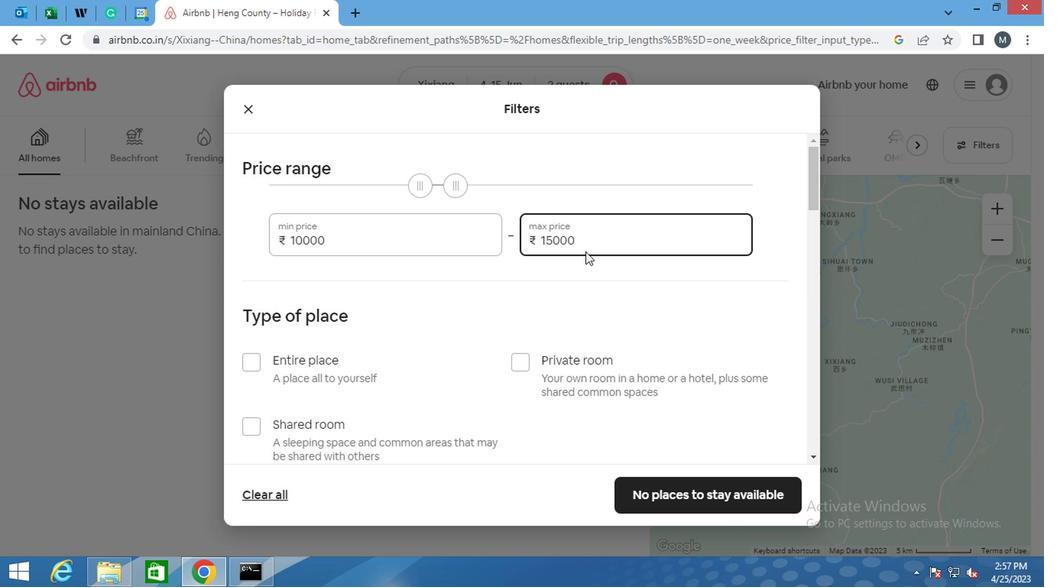 
Action: Mouse scrolled (581, 252) with delta (0, -1)
Screenshot: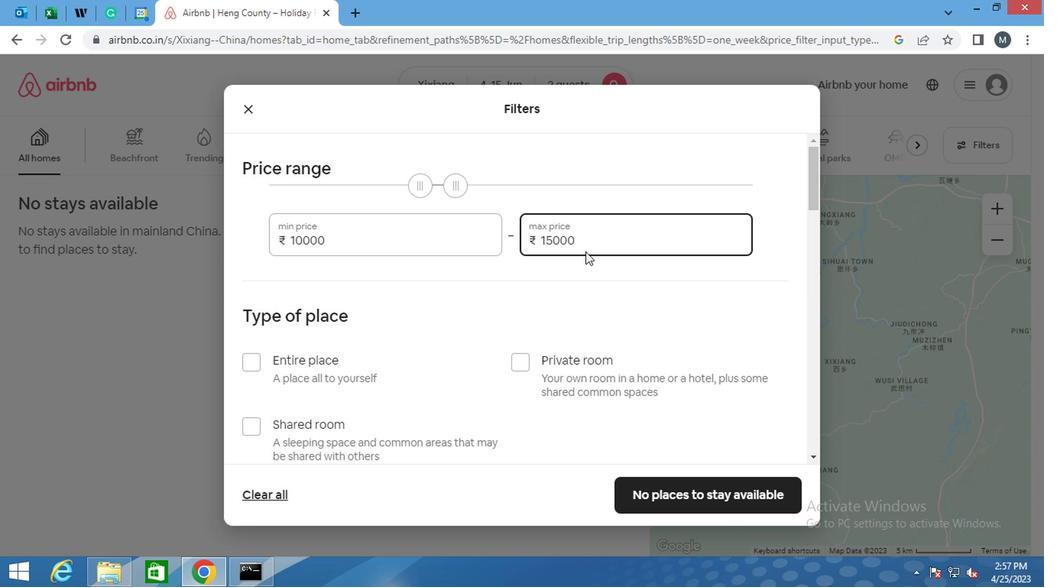 
Action: Mouse moved to (248, 215)
Screenshot: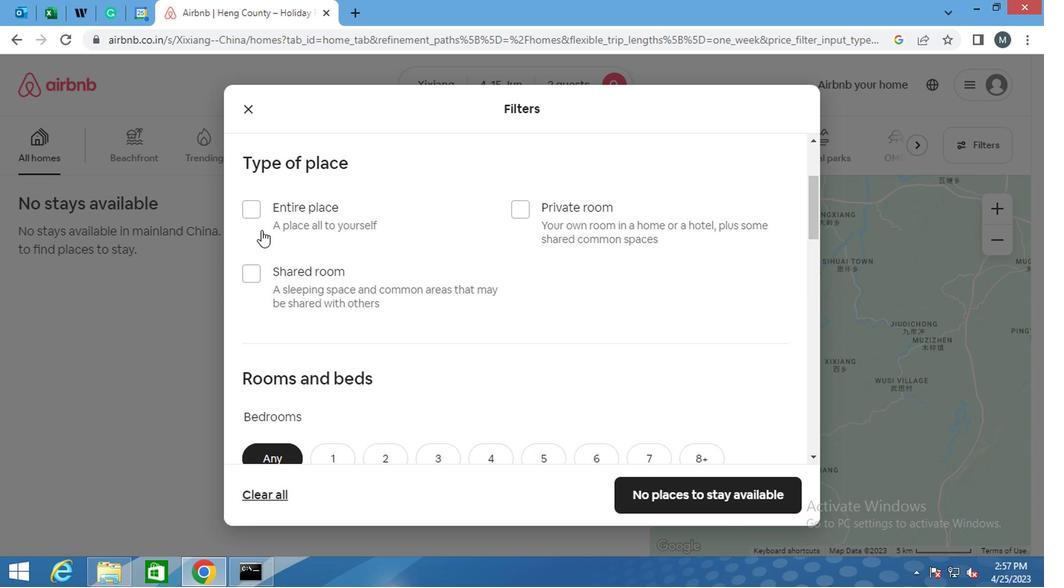 
Action: Mouse pressed left at (248, 215)
Screenshot: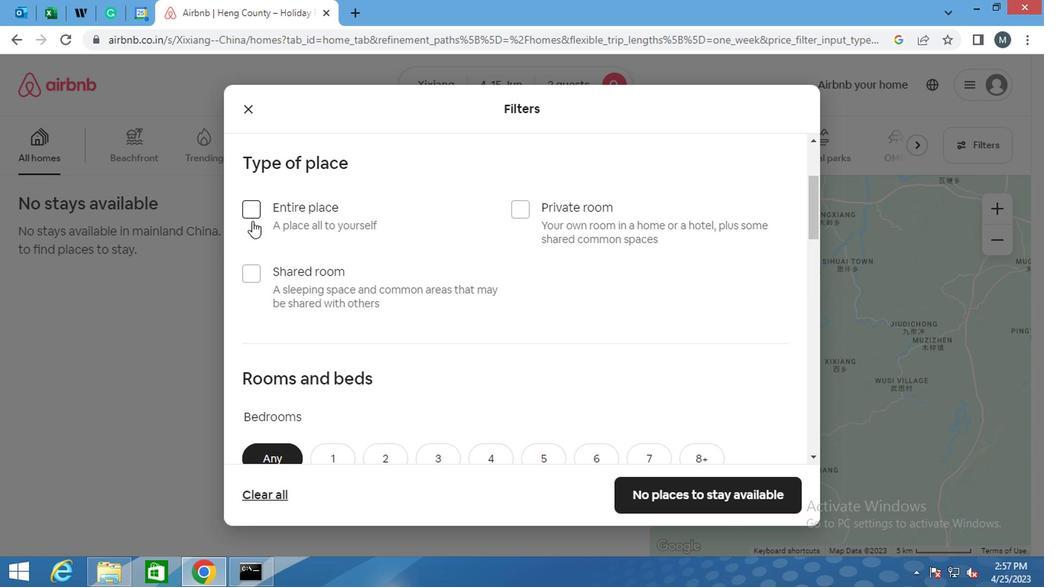
Action: Mouse moved to (472, 282)
Screenshot: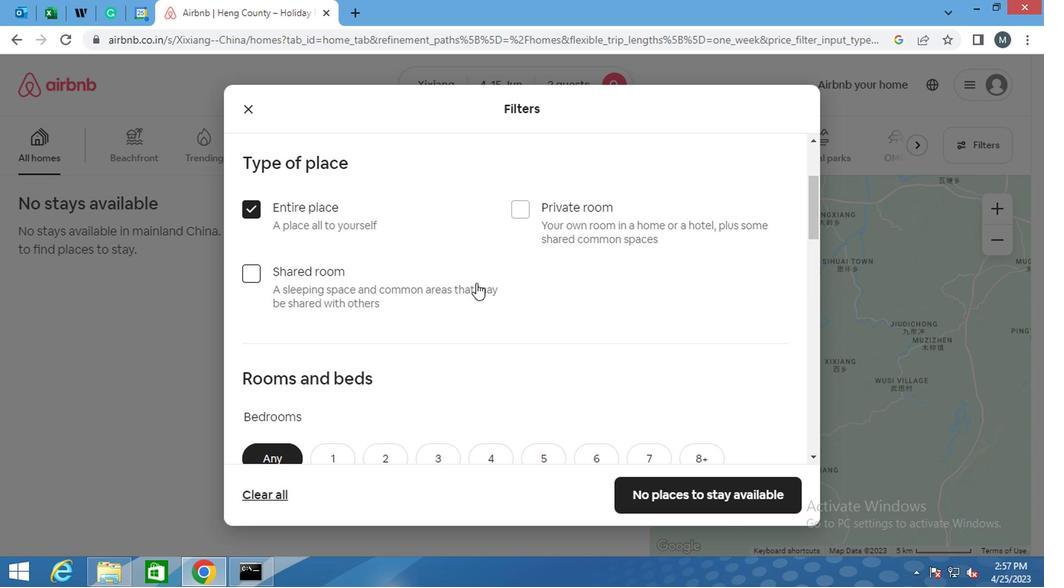 
Action: Mouse scrolled (472, 282) with delta (0, 0)
Screenshot: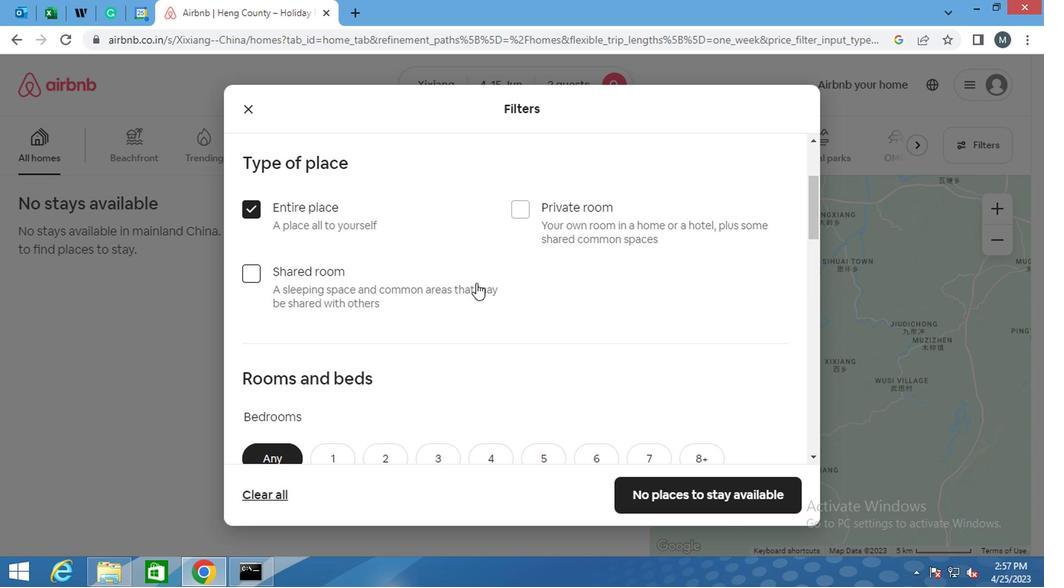 
Action: Mouse scrolled (472, 282) with delta (0, 0)
Screenshot: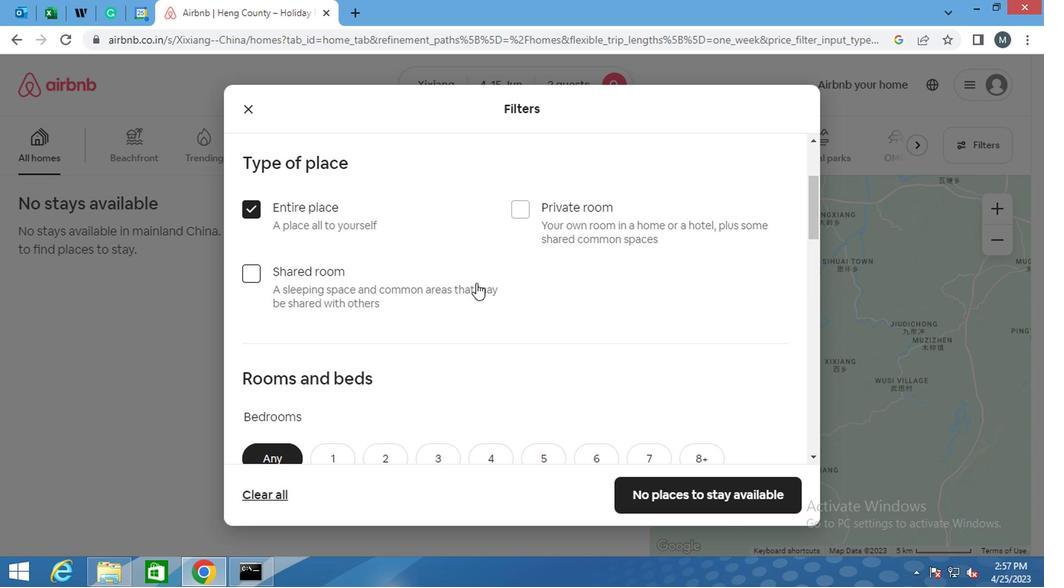 
Action: Mouse scrolled (472, 282) with delta (0, 0)
Screenshot: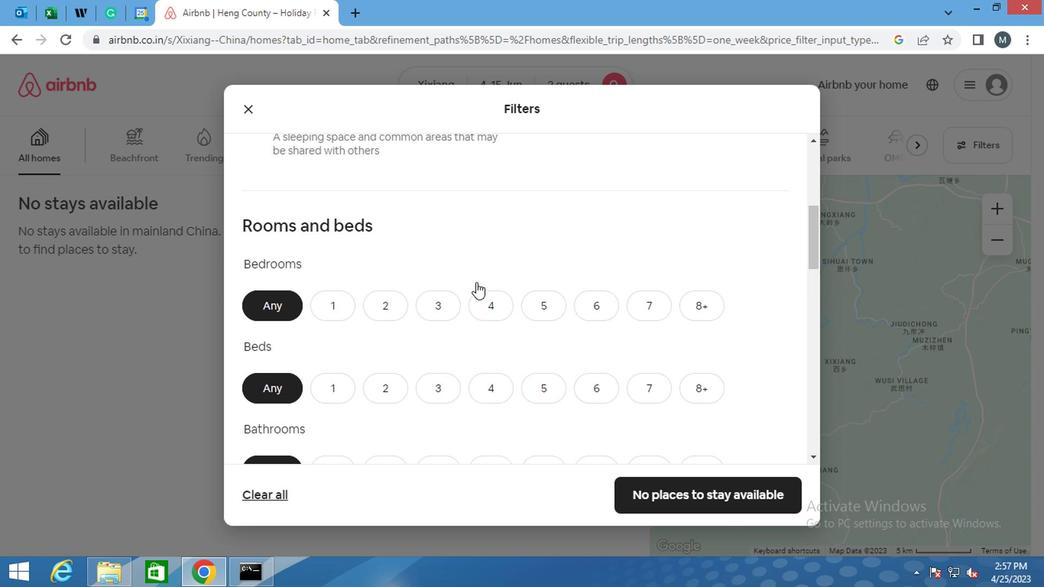 
Action: Mouse moved to (319, 233)
Screenshot: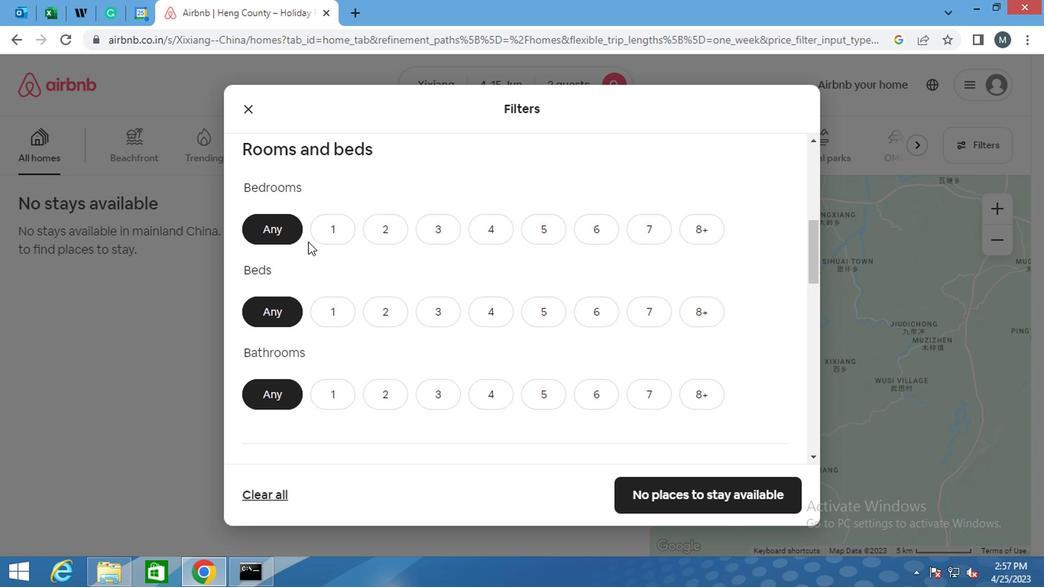 
Action: Mouse pressed left at (319, 233)
Screenshot: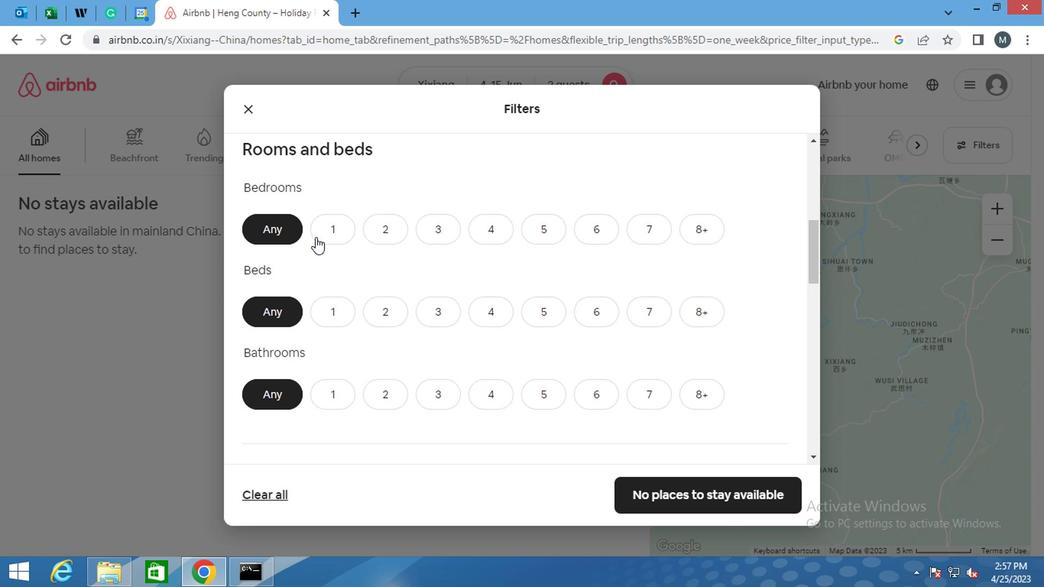 
Action: Mouse moved to (337, 397)
Screenshot: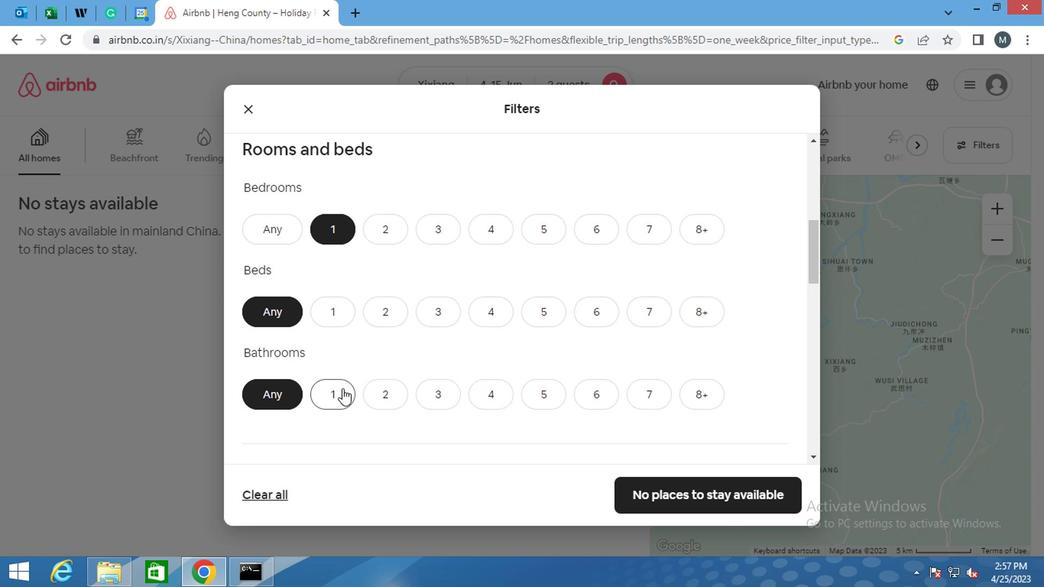 
Action: Mouse pressed left at (337, 397)
Screenshot: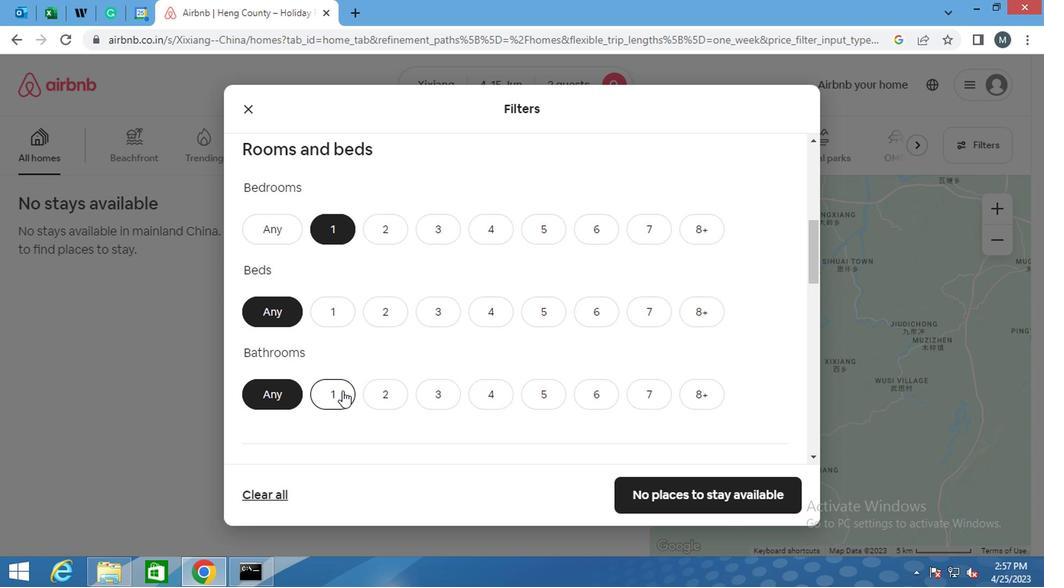 
Action: Mouse moved to (342, 298)
Screenshot: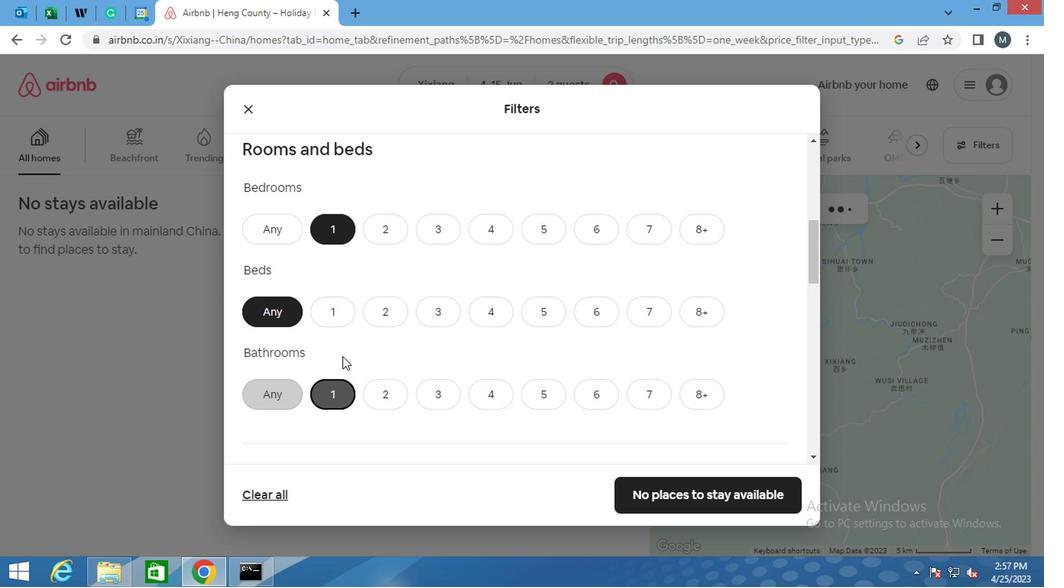 
Action: Mouse pressed left at (342, 298)
Screenshot: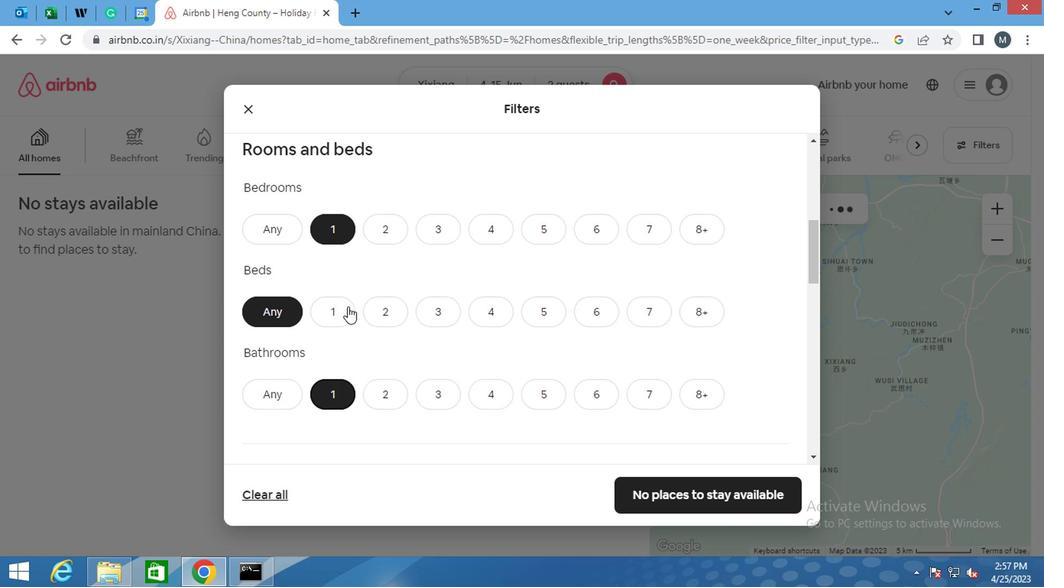 
Action: Mouse moved to (285, 392)
Screenshot: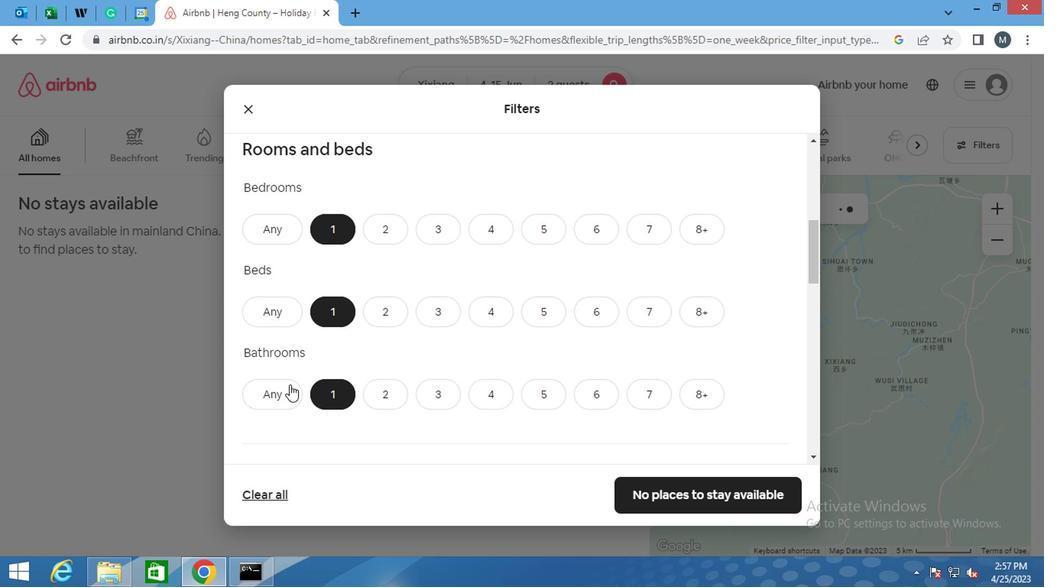 
Action: Mouse scrolled (285, 391) with delta (0, -1)
Screenshot: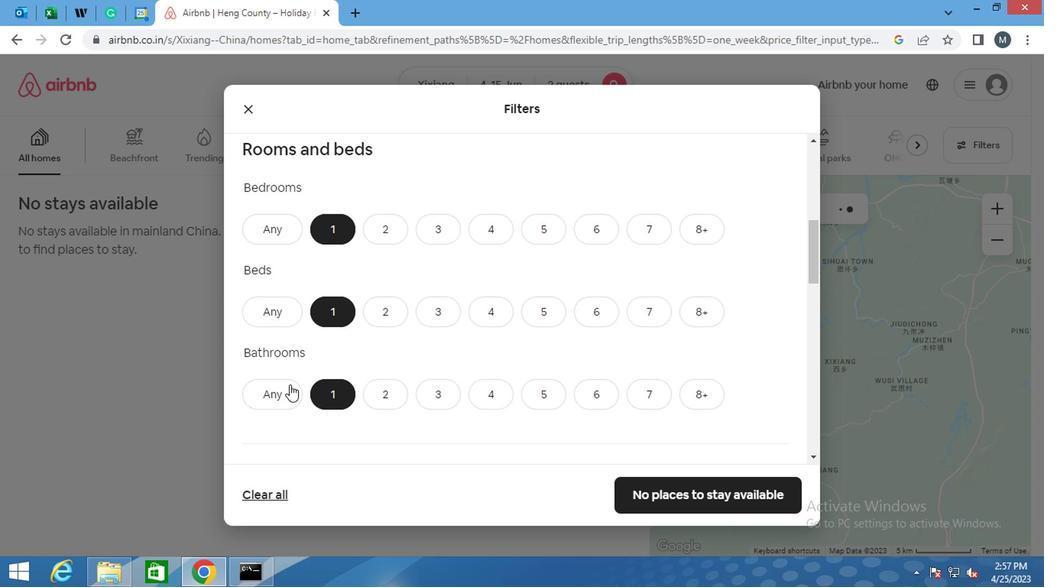 
Action: Mouse moved to (294, 369)
Screenshot: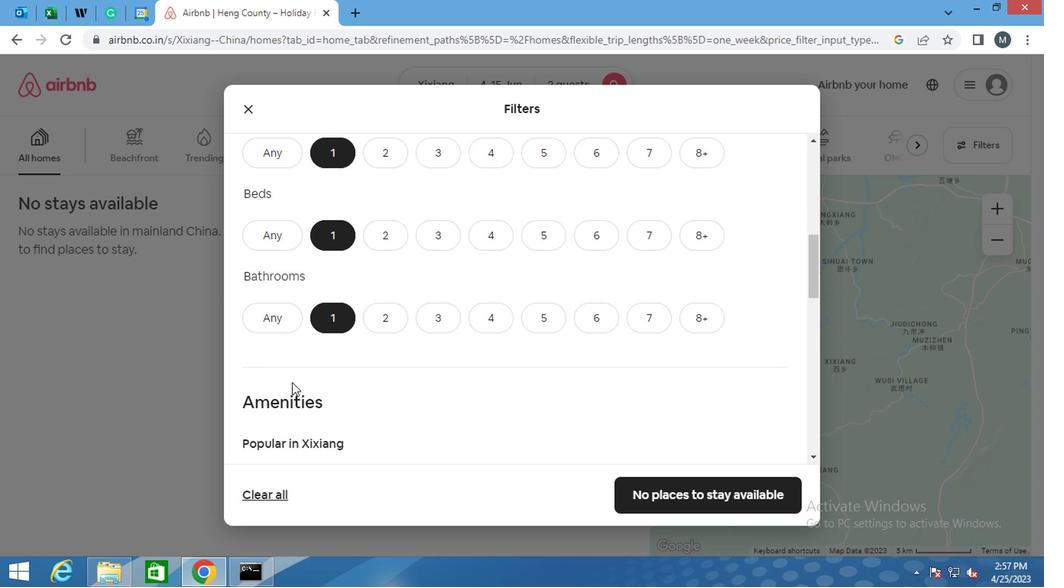 
Action: Mouse scrolled (294, 368) with delta (0, -1)
Screenshot: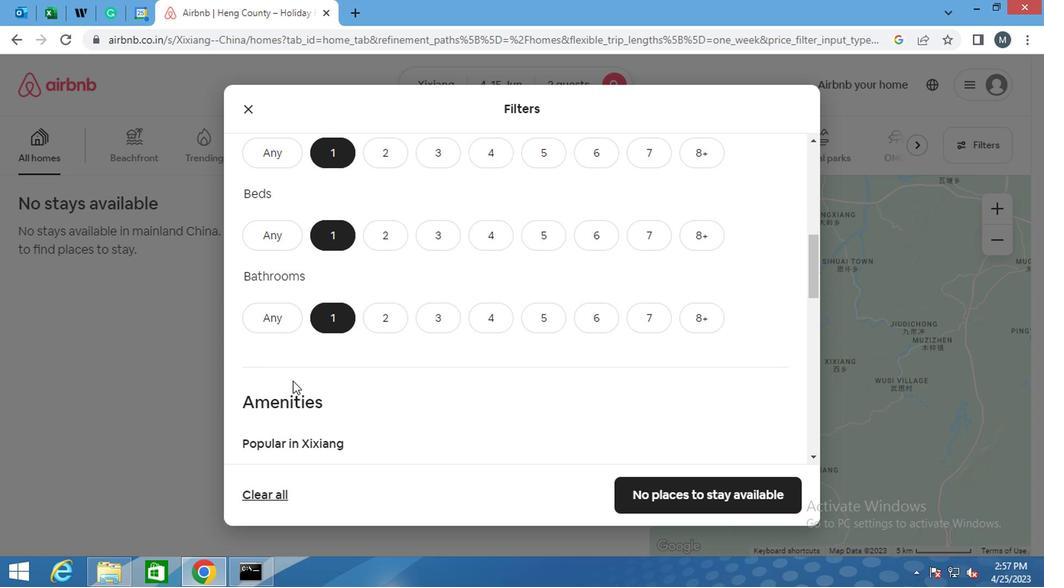 
Action: Mouse moved to (300, 365)
Screenshot: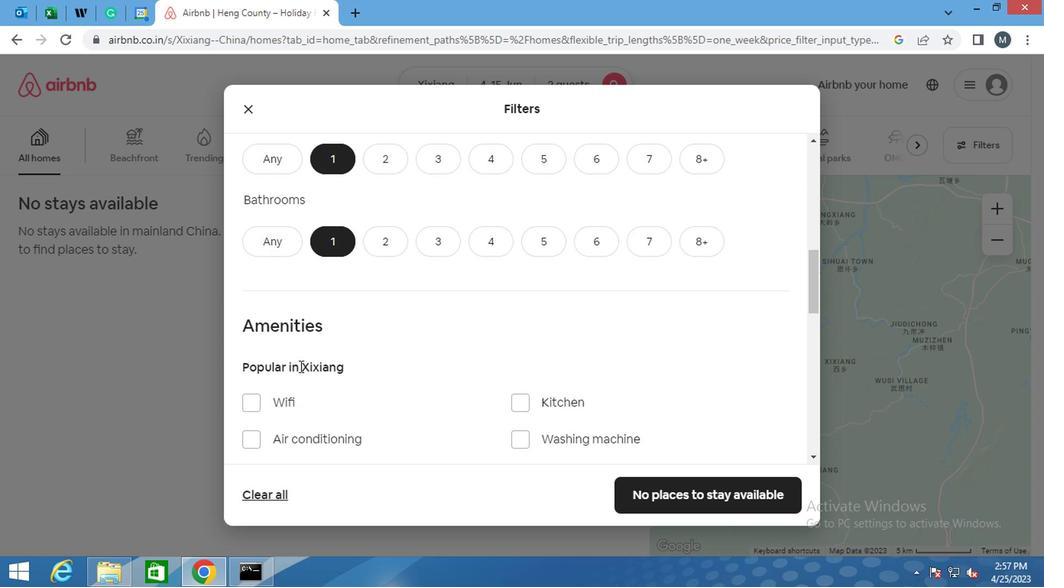 
Action: Mouse scrolled (300, 364) with delta (0, 0)
Screenshot: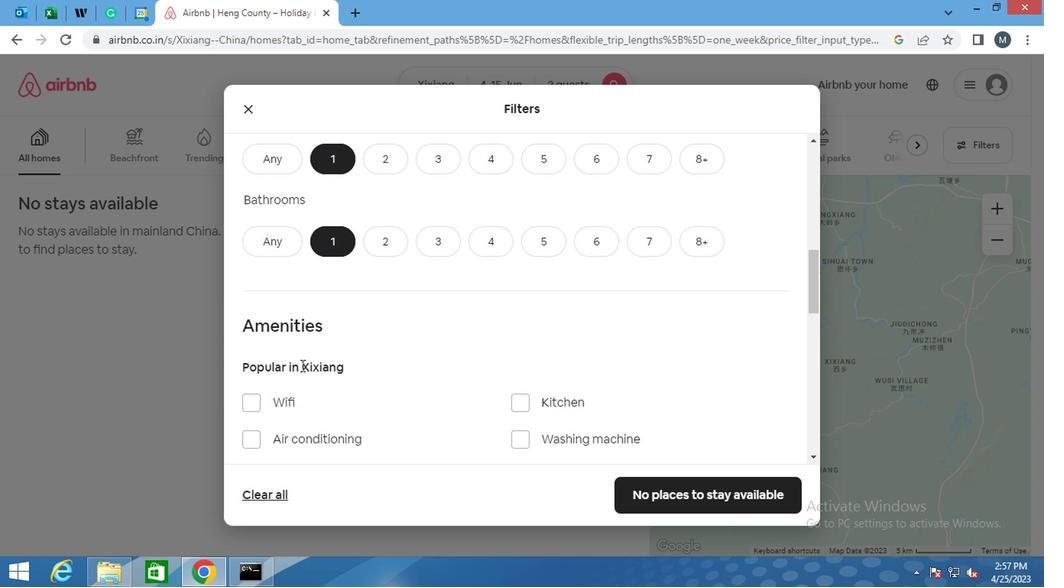 
Action: Mouse moved to (300, 364)
Screenshot: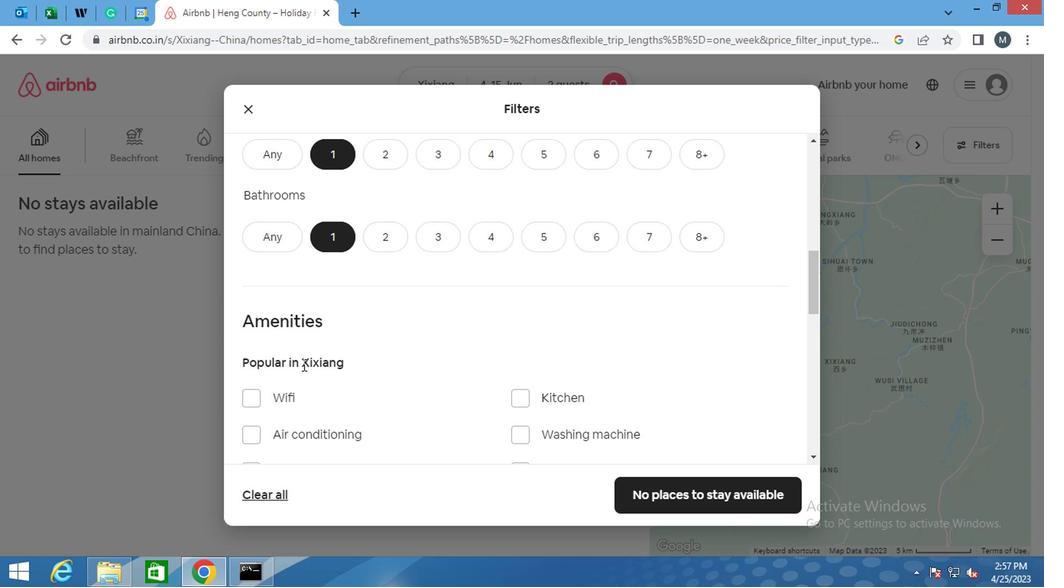 
Action: Mouse scrolled (300, 364) with delta (0, 0)
Screenshot: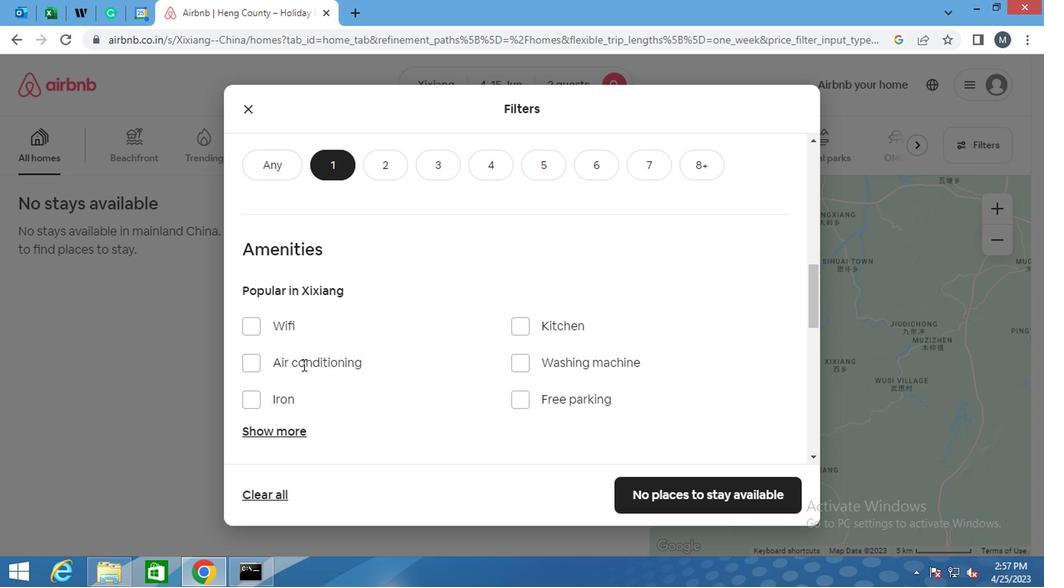
Action: Mouse scrolled (300, 364) with delta (0, 0)
Screenshot: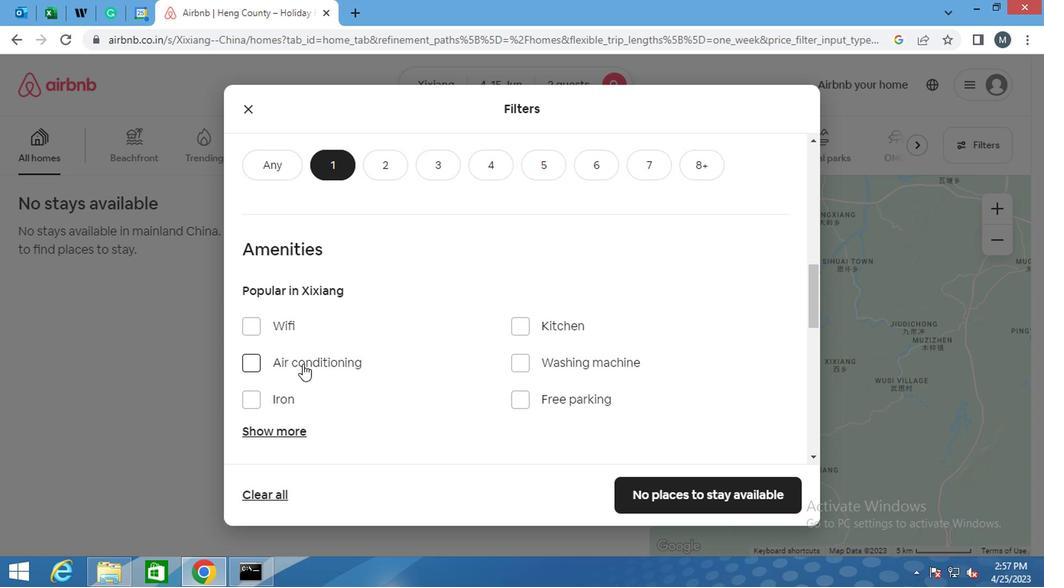 
Action: Mouse moved to (301, 364)
Screenshot: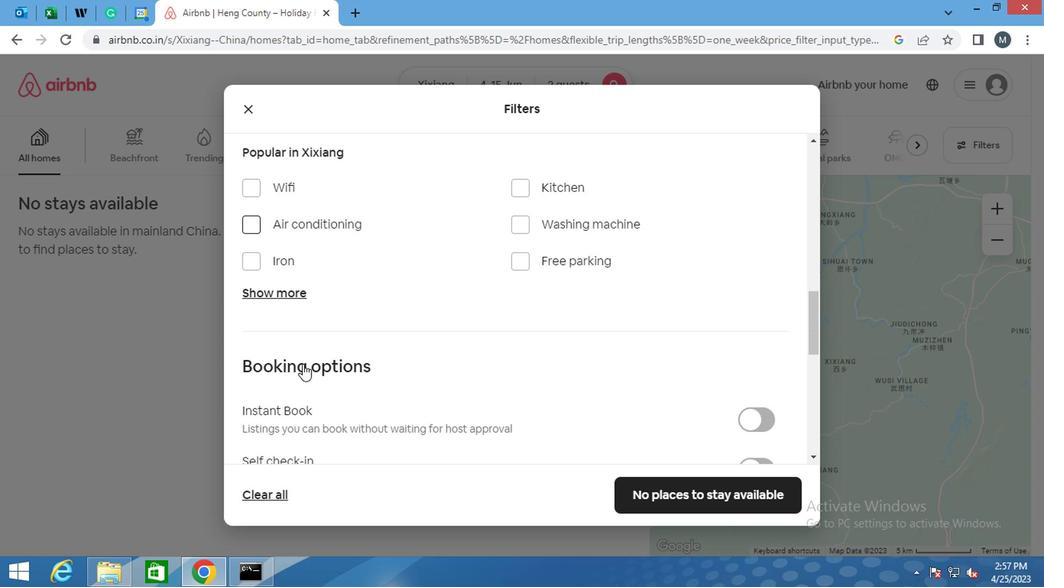 
Action: Mouse scrolled (301, 364) with delta (0, 0)
Screenshot: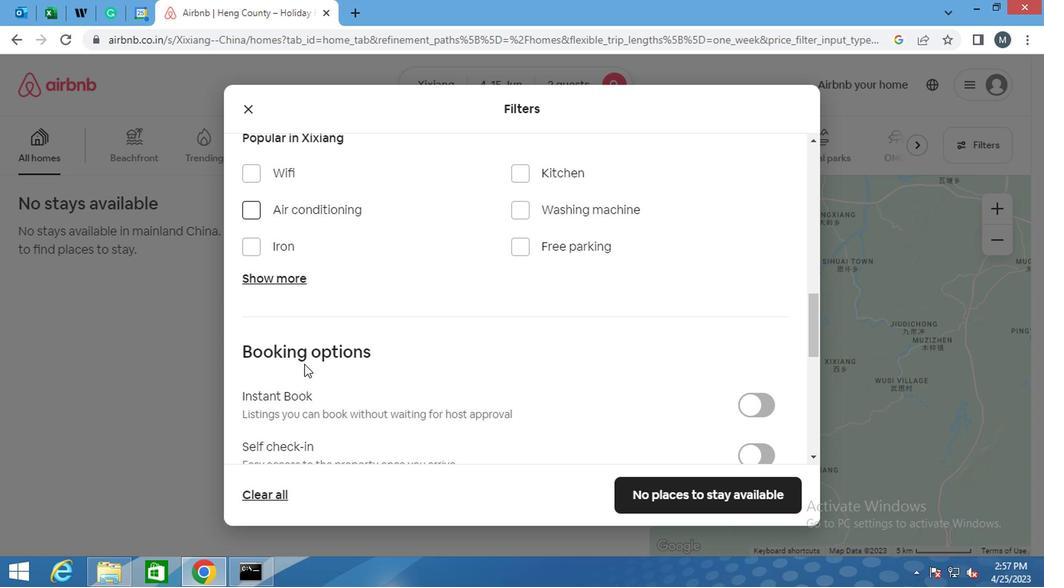 
Action: Mouse moved to (319, 349)
Screenshot: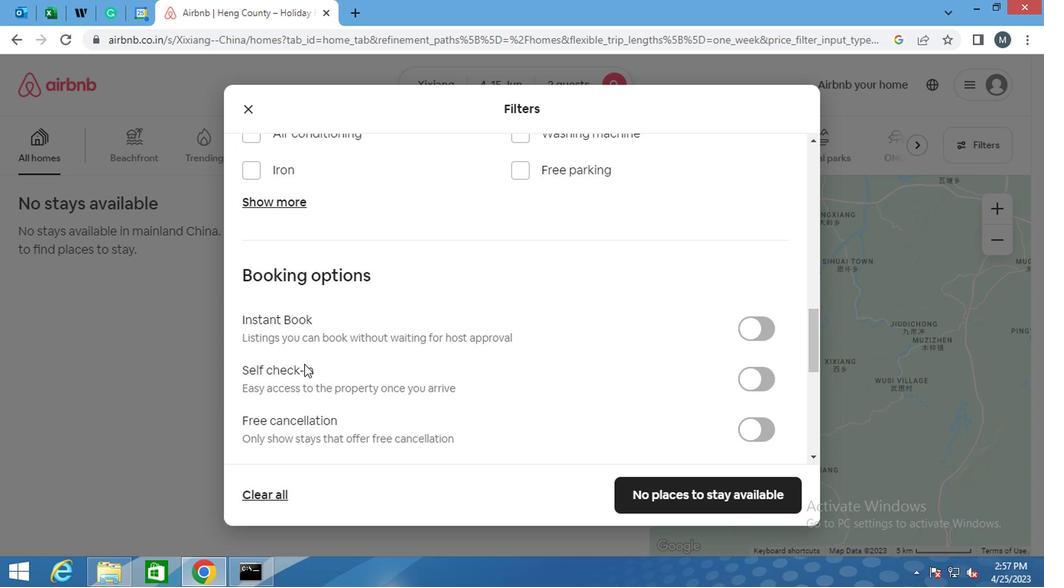 
Action: Mouse scrolled (319, 350) with delta (0, 0)
Screenshot: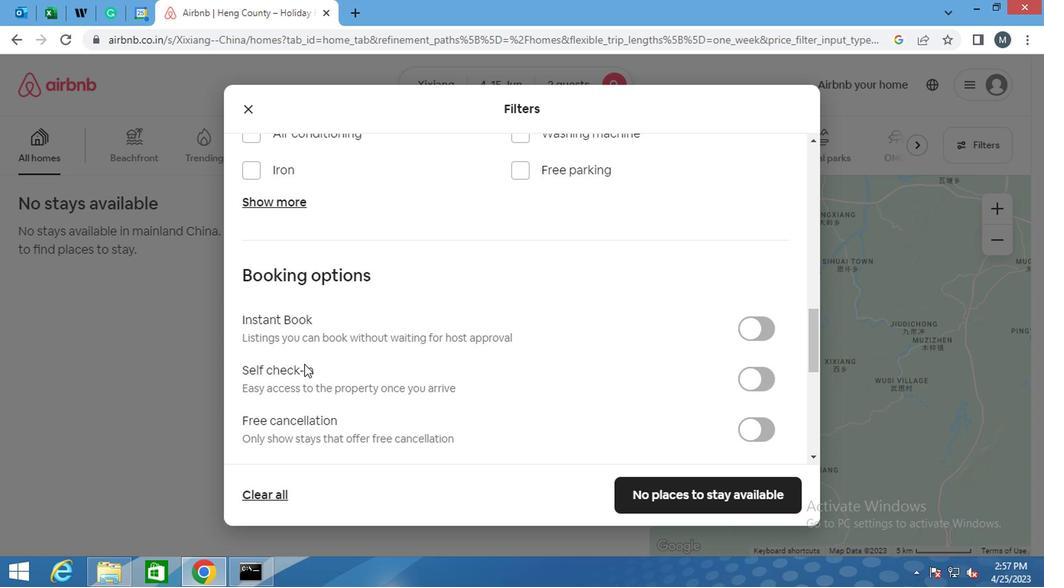 
Action: Mouse scrolled (319, 350) with delta (0, 0)
Screenshot: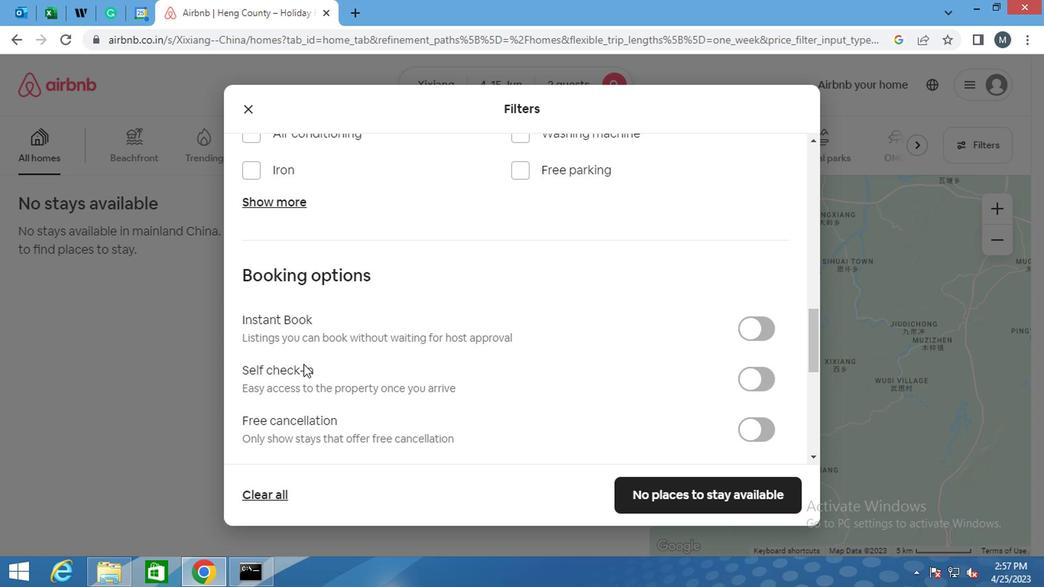 
Action: Mouse moved to (517, 286)
Screenshot: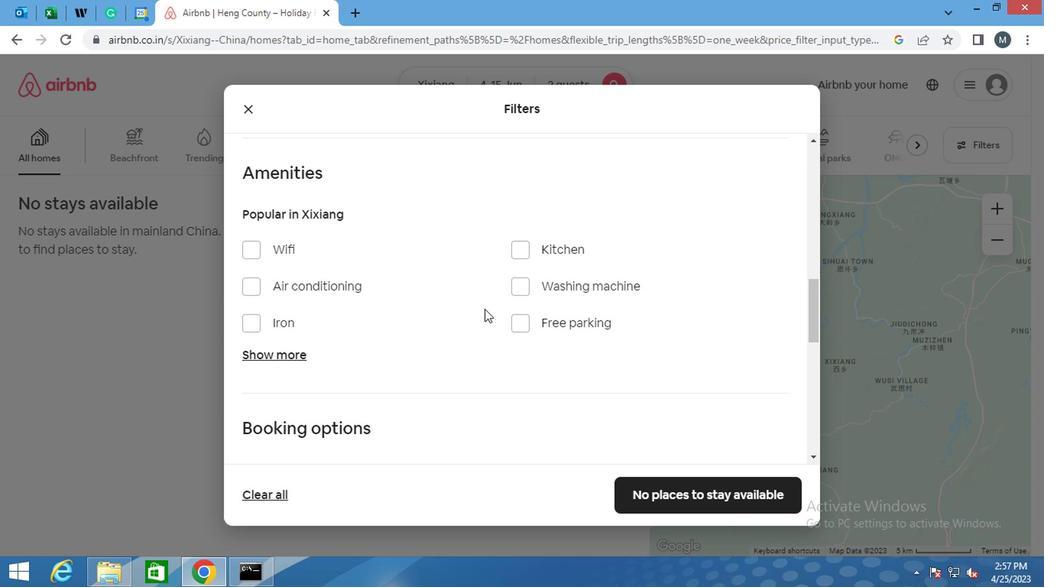 
Action: Mouse pressed left at (517, 286)
Screenshot: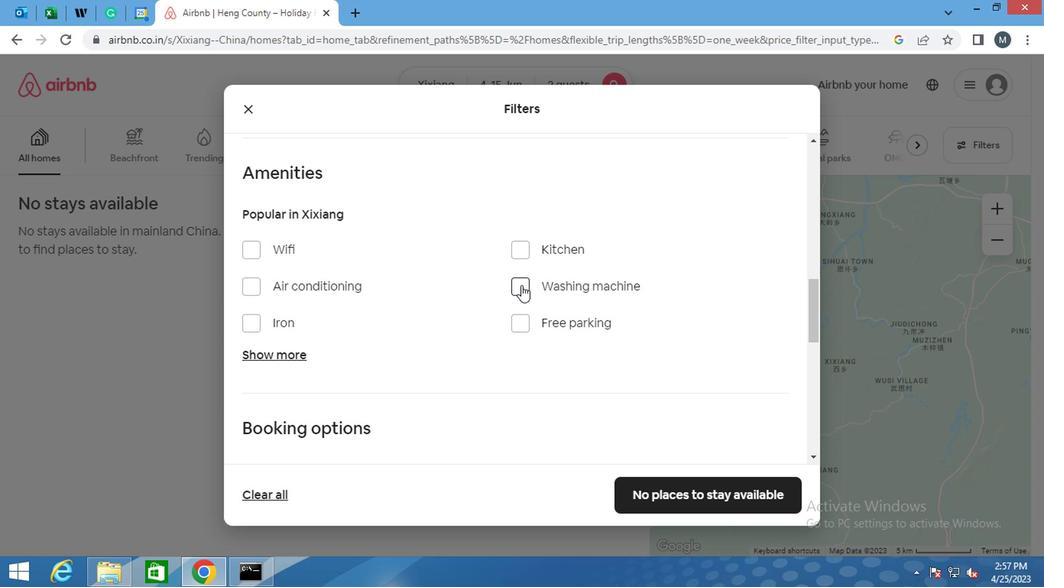 
Action: Mouse moved to (488, 318)
Screenshot: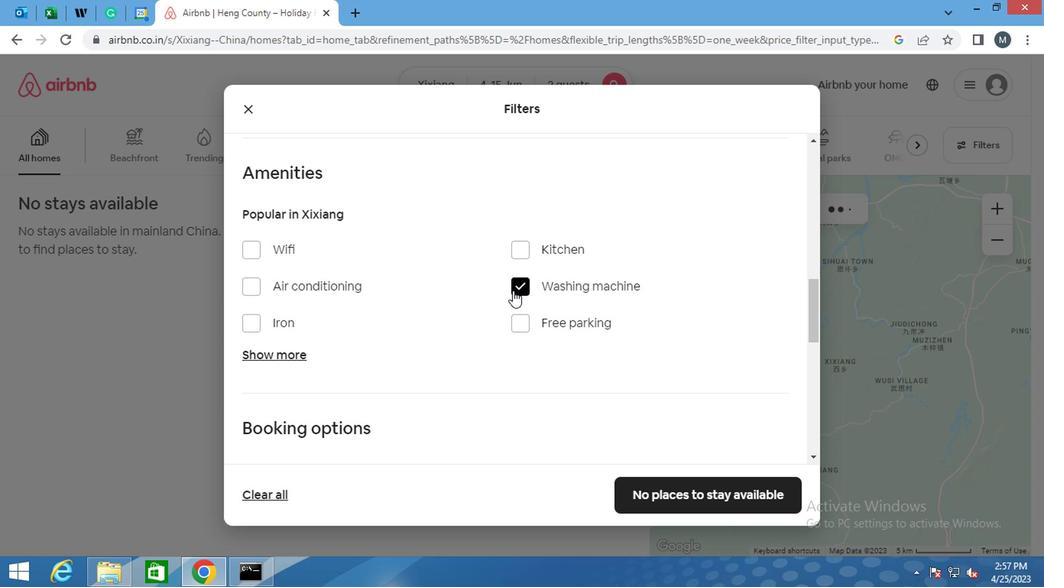 
Action: Mouse scrolled (488, 317) with delta (0, 0)
Screenshot: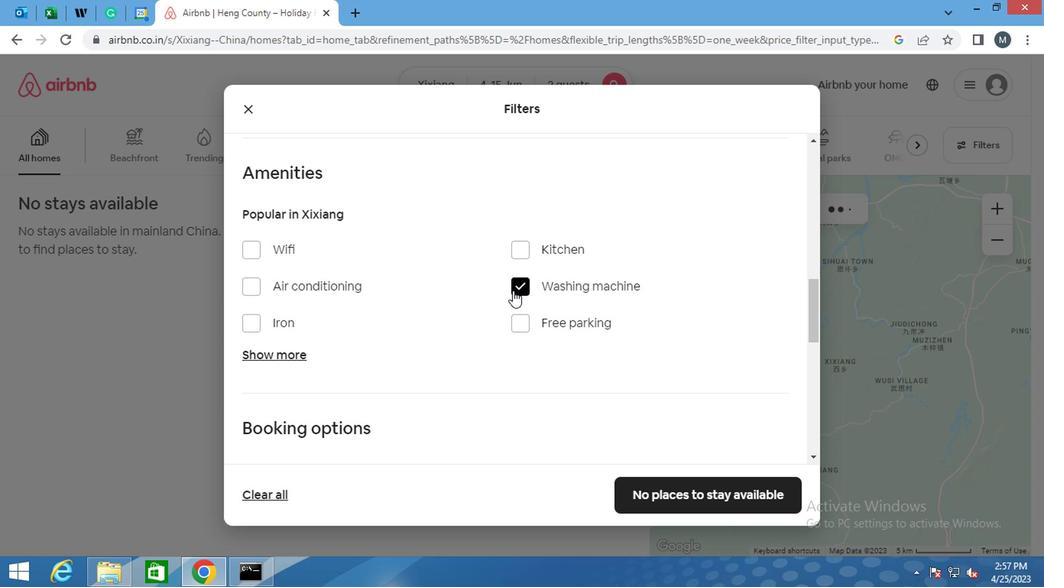 
Action: Mouse moved to (488, 325)
Screenshot: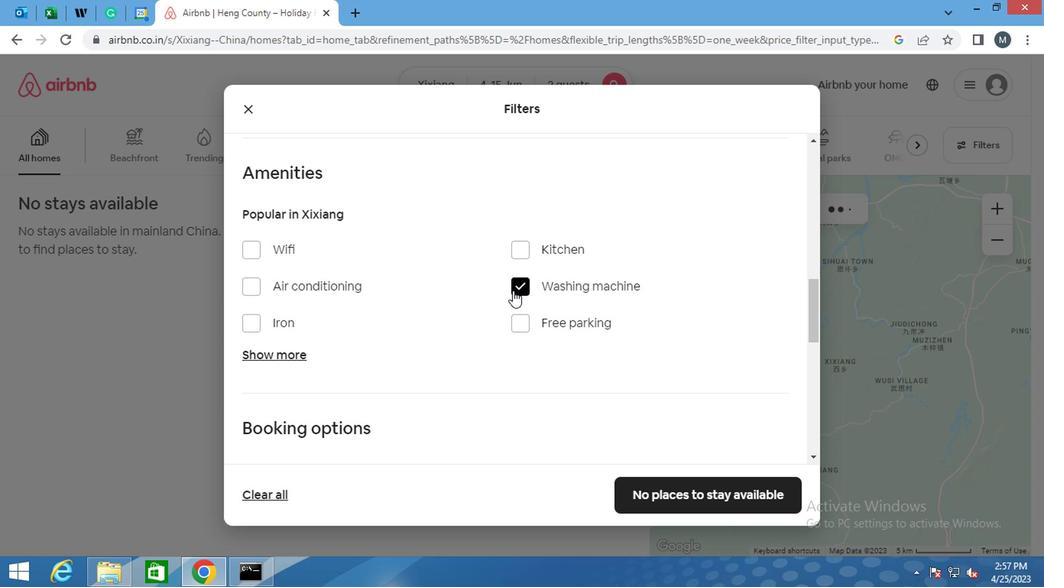 
Action: Mouse scrolled (488, 325) with delta (0, 0)
Screenshot: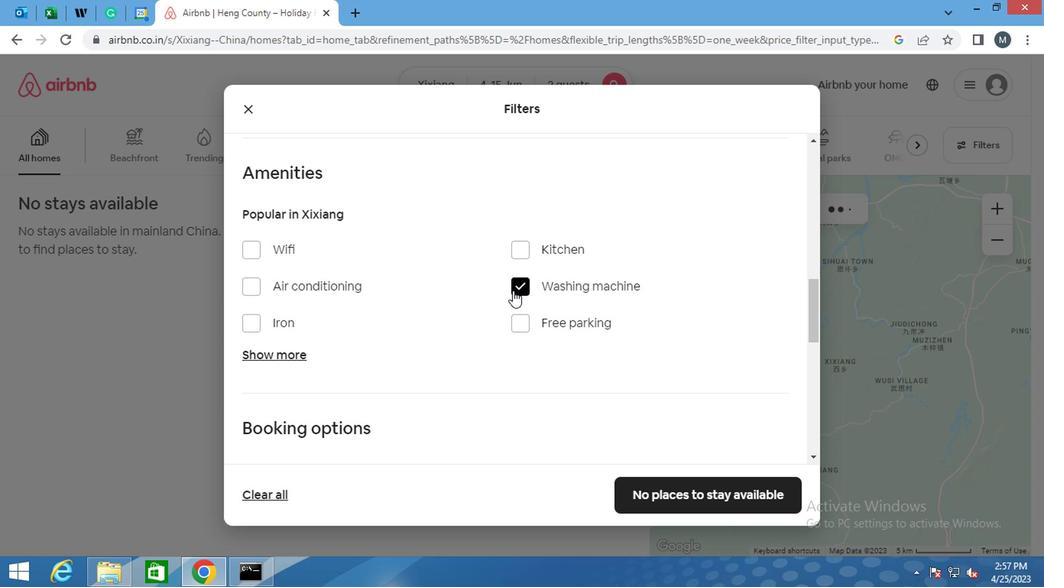 
Action: Mouse moved to (487, 329)
Screenshot: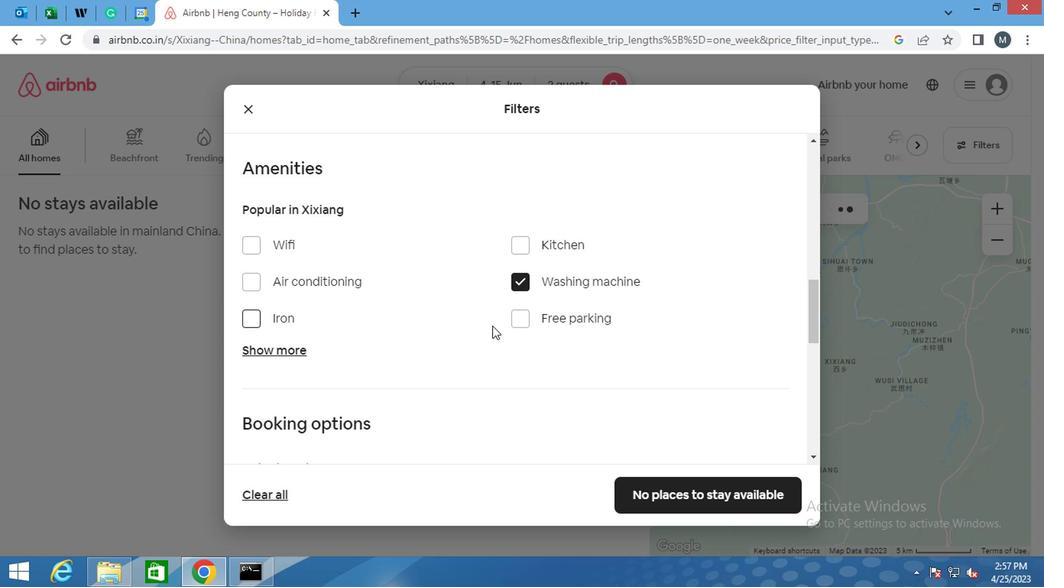 
Action: Mouse scrolled (487, 329) with delta (0, 0)
Screenshot: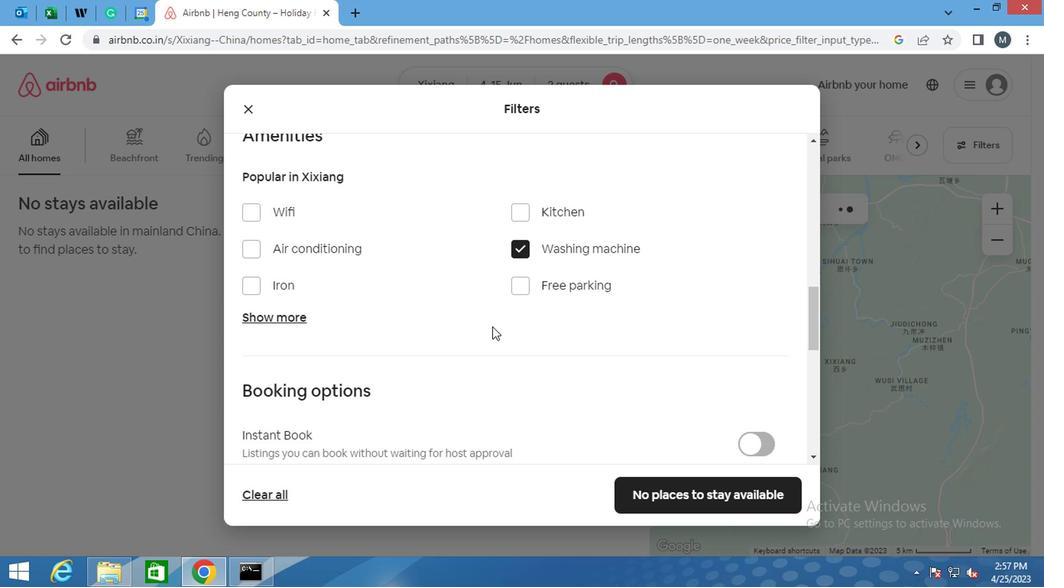 
Action: Mouse scrolled (487, 329) with delta (0, 0)
Screenshot: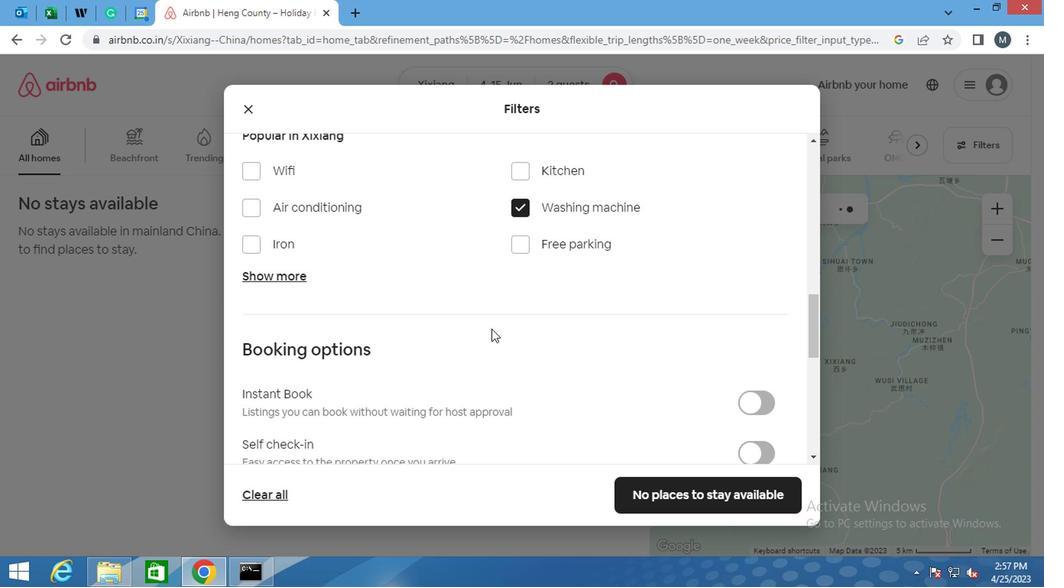 
Action: Mouse moved to (746, 234)
Screenshot: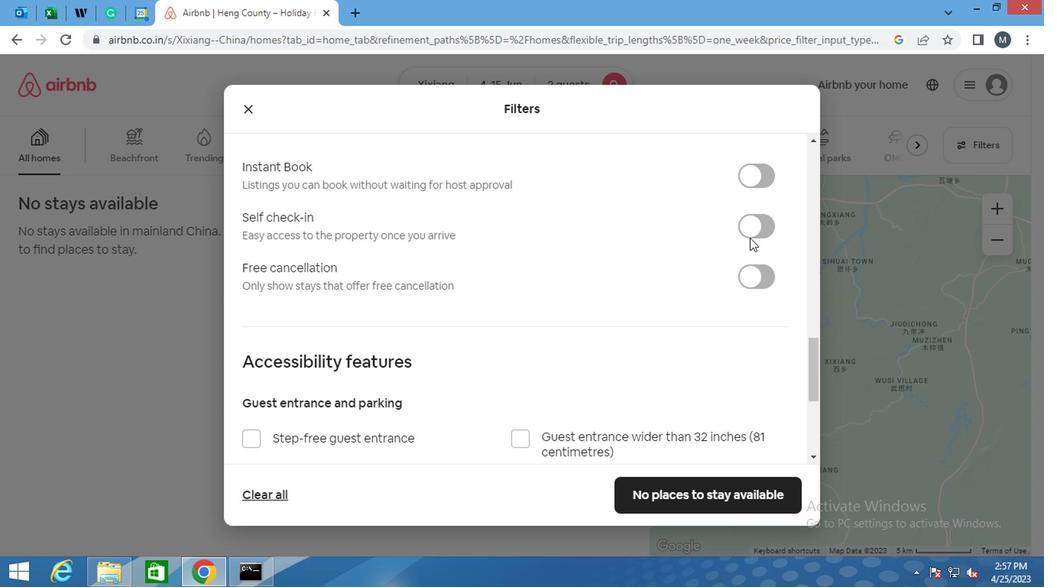 
Action: Mouse pressed left at (746, 234)
Screenshot: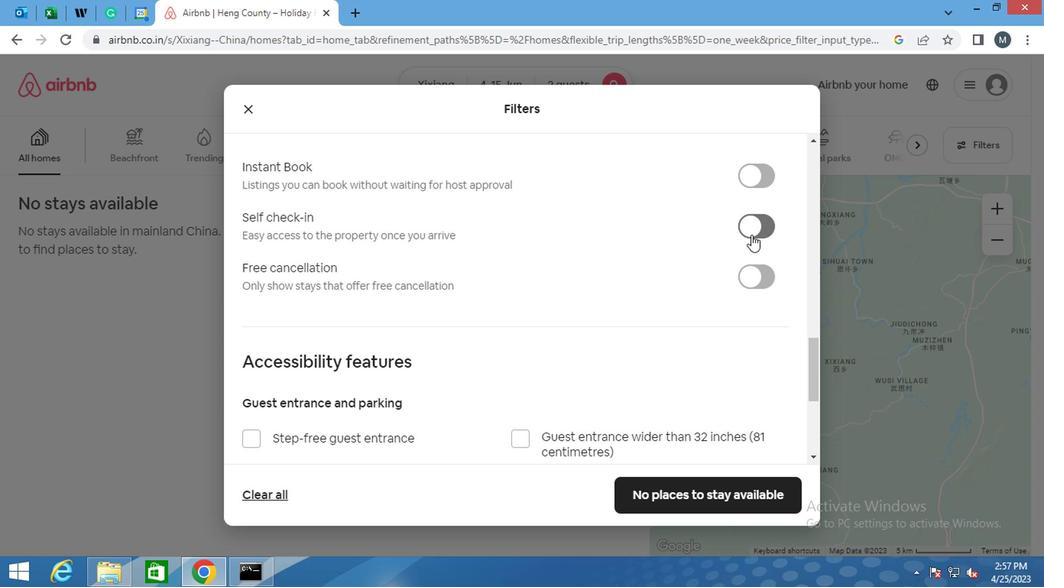 
Action: Mouse moved to (702, 325)
Screenshot: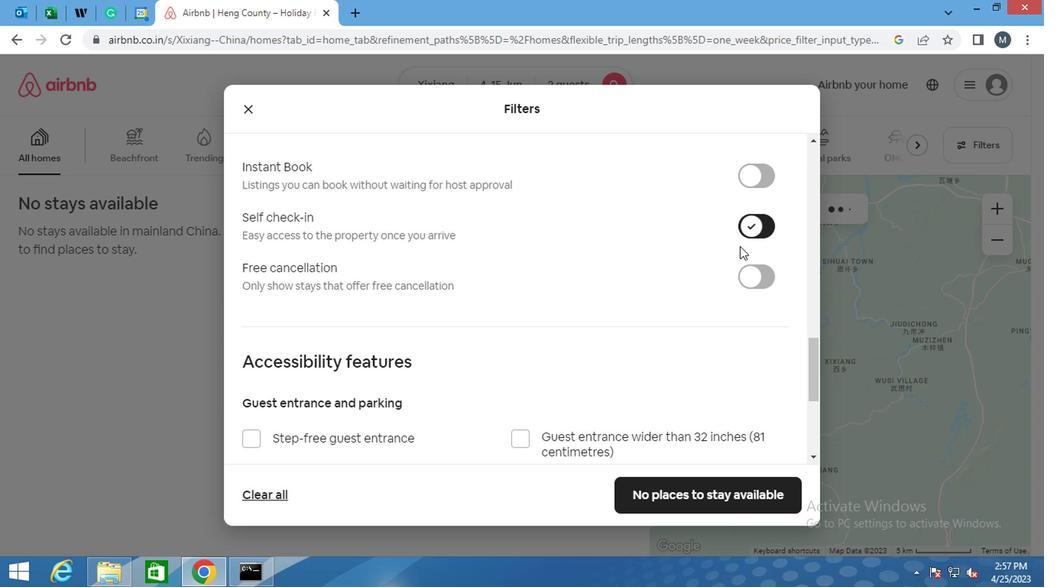 
Action: Mouse scrolled (702, 325) with delta (0, 0)
Screenshot: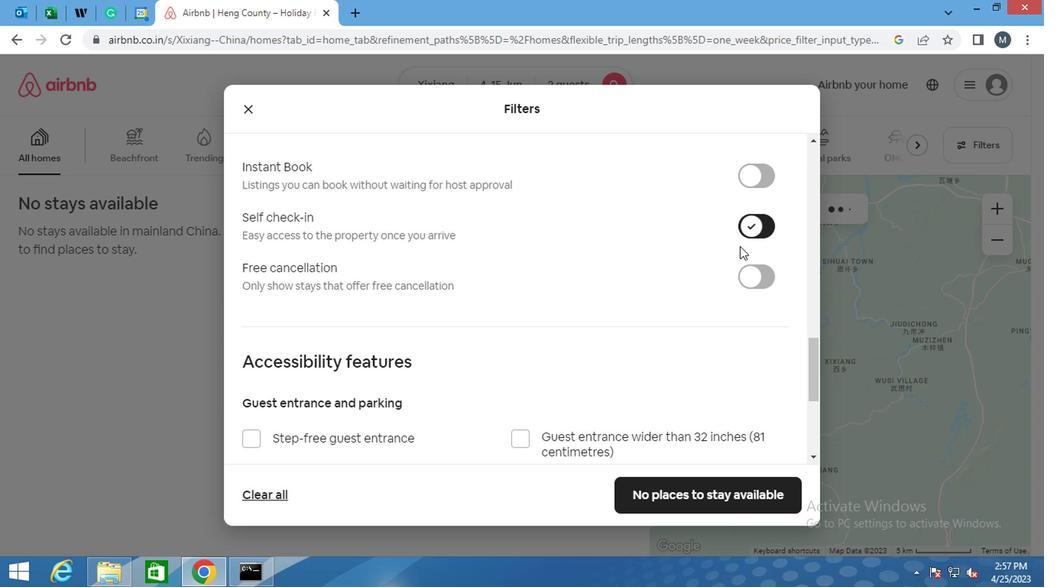 
Action: Mouse moved to (702, 332)
Screenshot: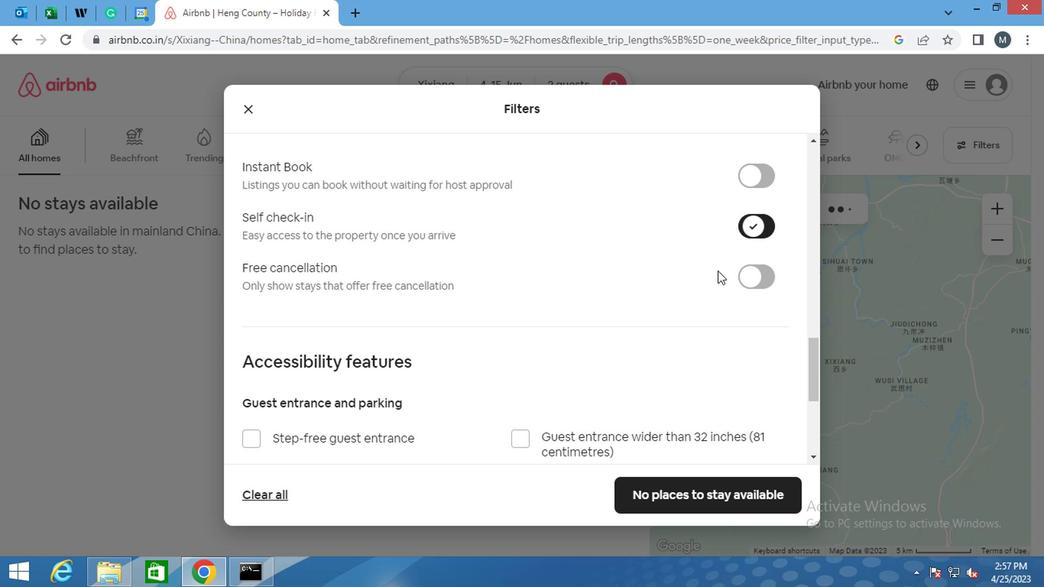 
Action: Mouse scrolled (702, 331) with delta (0, -1)
Screenshot: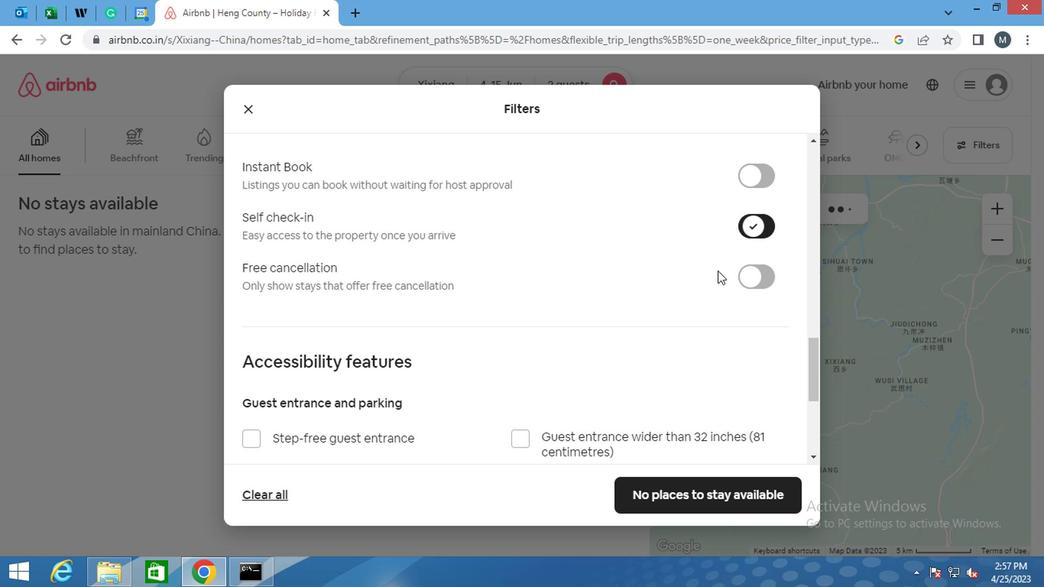
Action: Mouse moved to (702, 340)
Screenshot: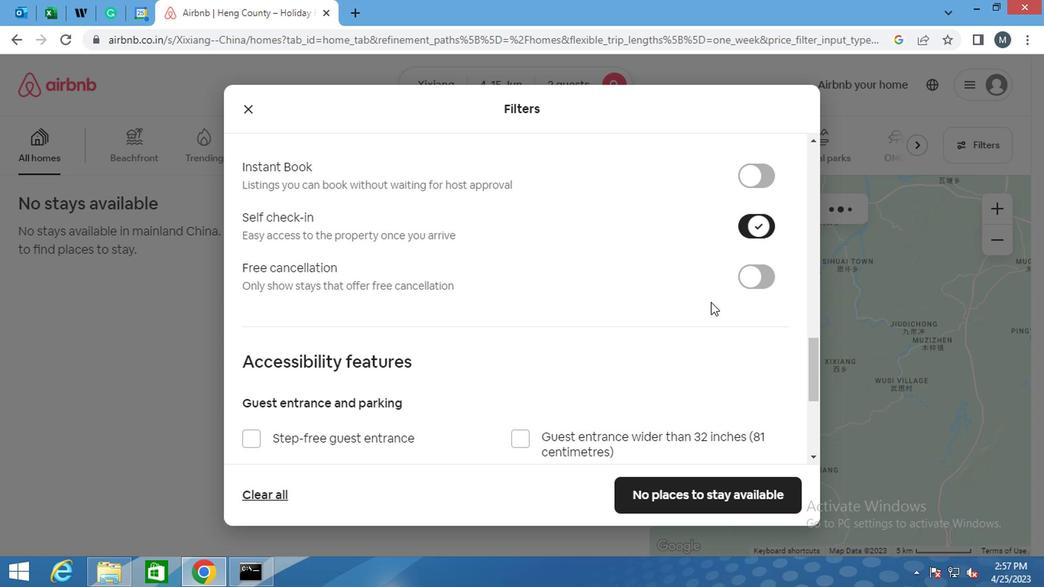 
Action: Mouse scrolled (702, 339) with delta (0, 0)
Screenshot: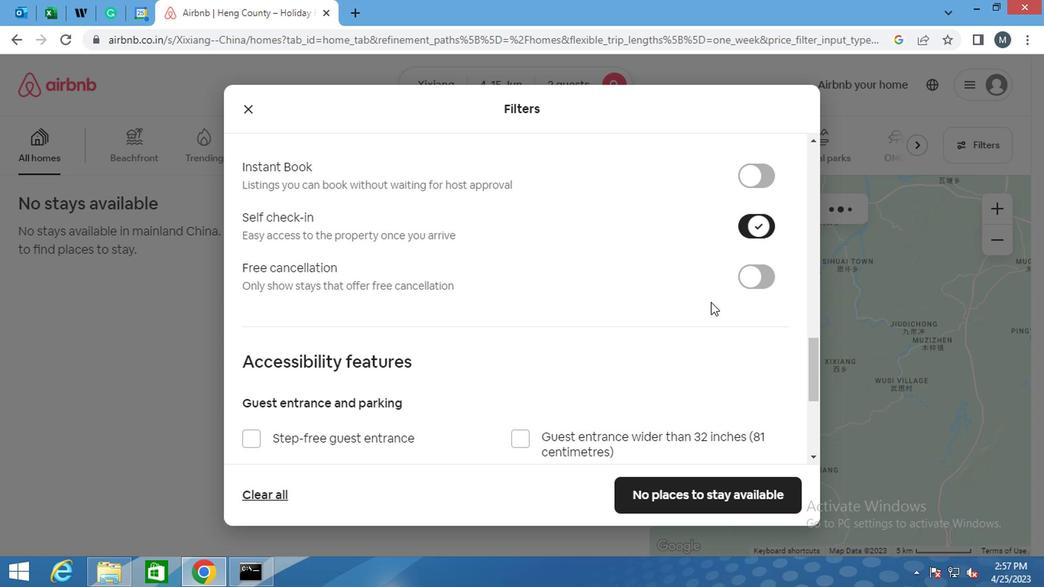 
Action: Mouse moved to (529, 395)
Screenshot: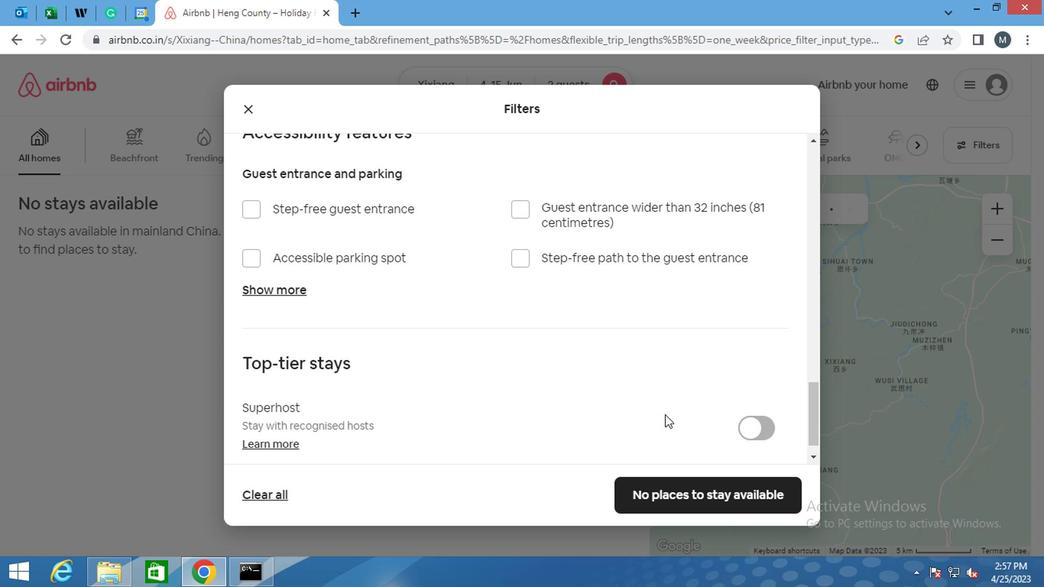 
Action: Mouse scrolled (529, 394) with delta (0, 0)
Screenshot: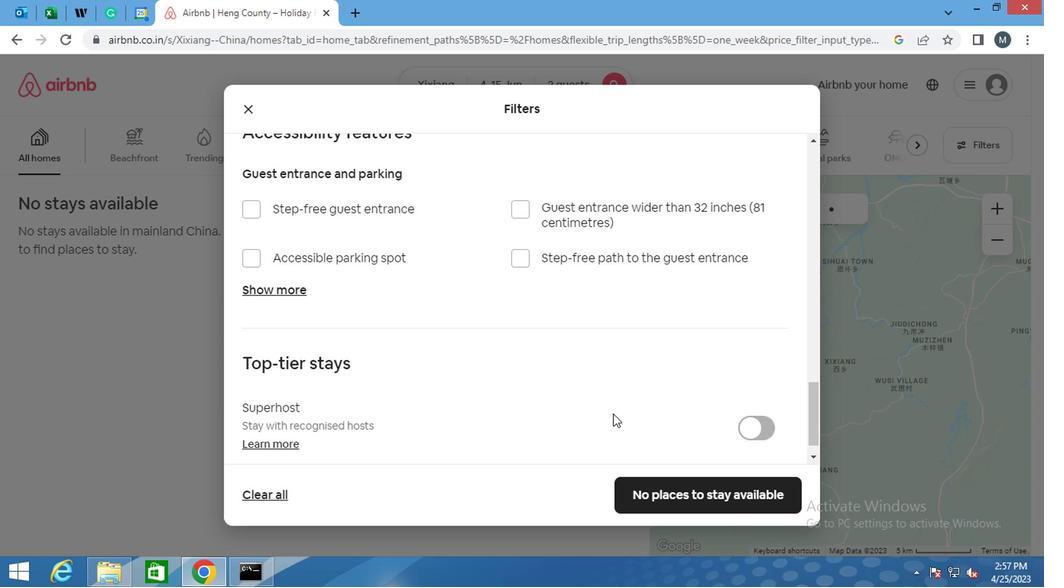 
Action: Mouse moved to (524, 396)
Screenshot: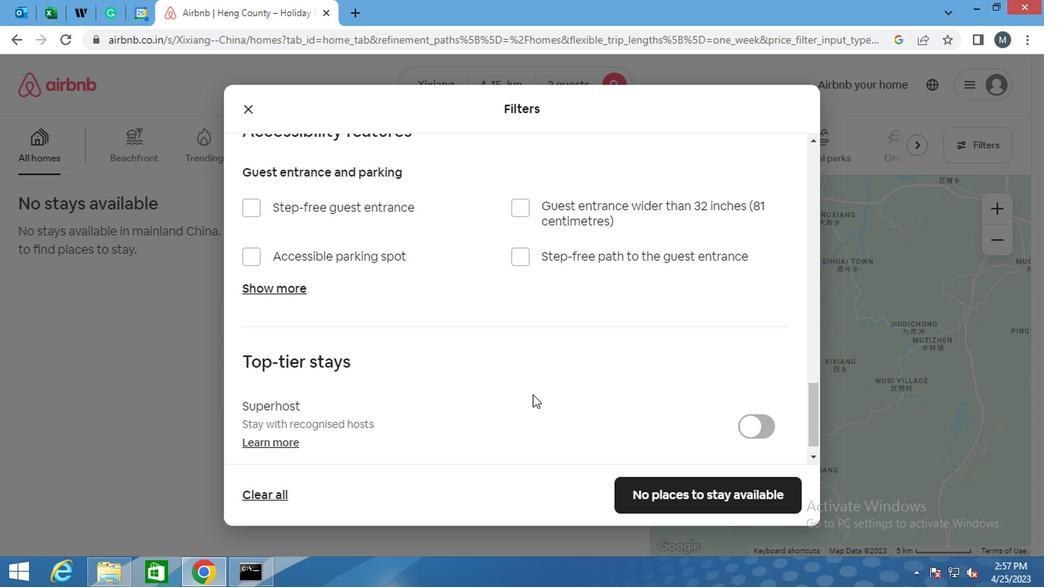 
Action: Mouse scrolled (524, 395) with delta (0, -1)
Screenshot: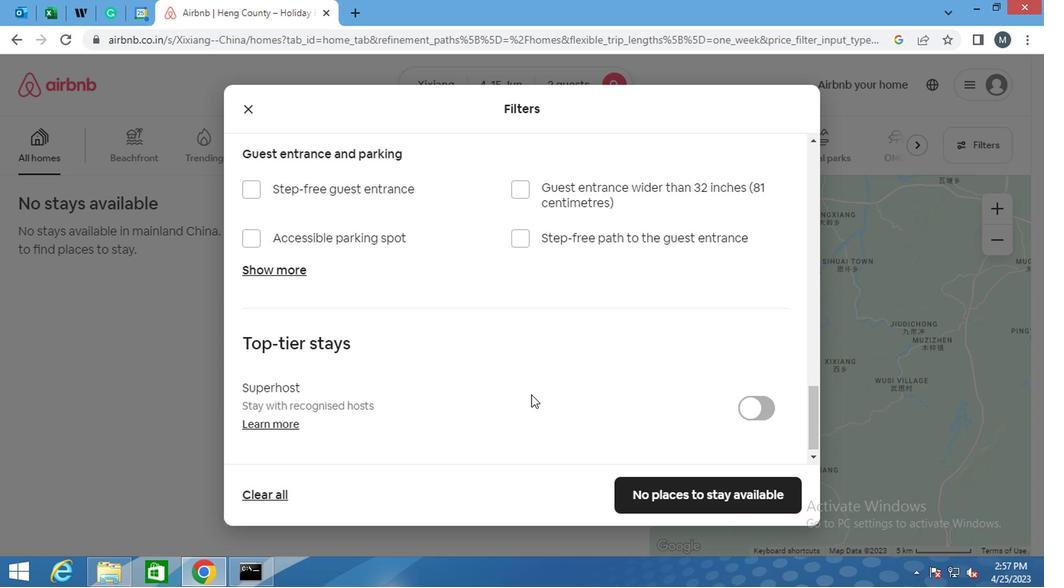 
Action: Mouse moved to (523, 397)
Screenshot: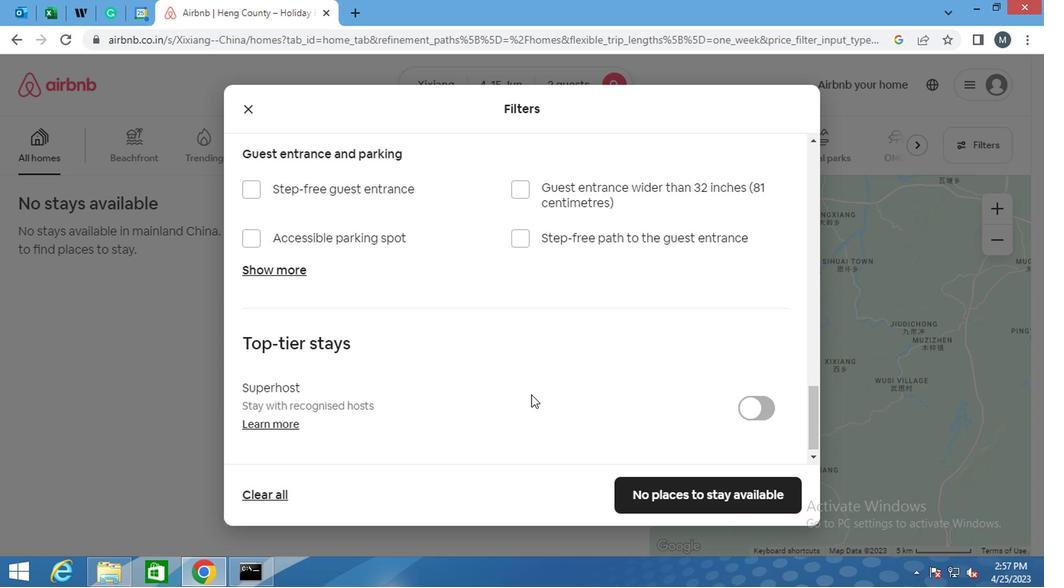 
Action: Mouse scrolled (523, 396) with delta (0, 0)
Screenshot: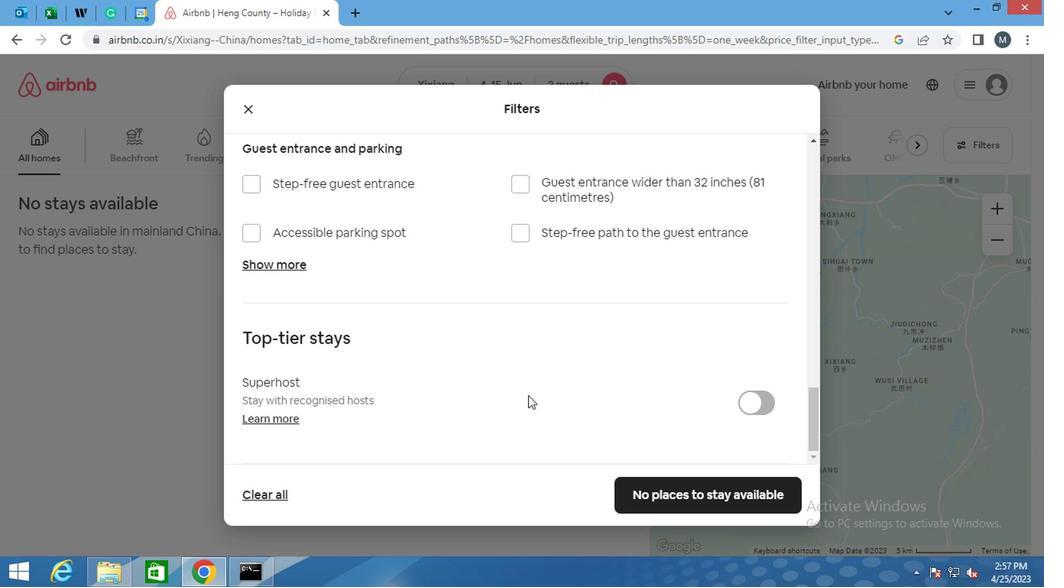 
Action: Mouse moved to (622, 398)
Screenshot: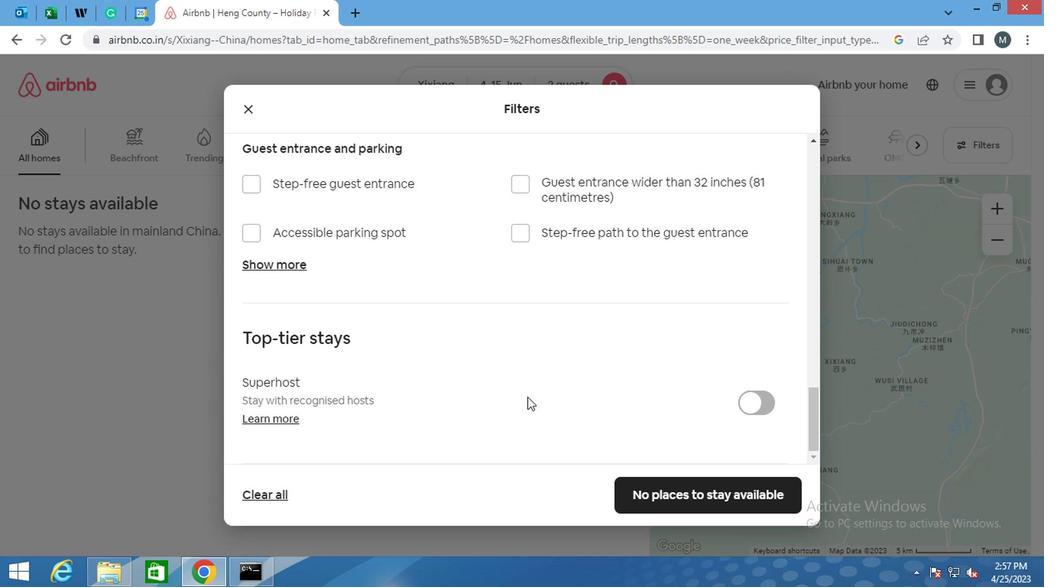
Action: Mouse scrolled (622, 399) with delta (0, 1)
Screenshot: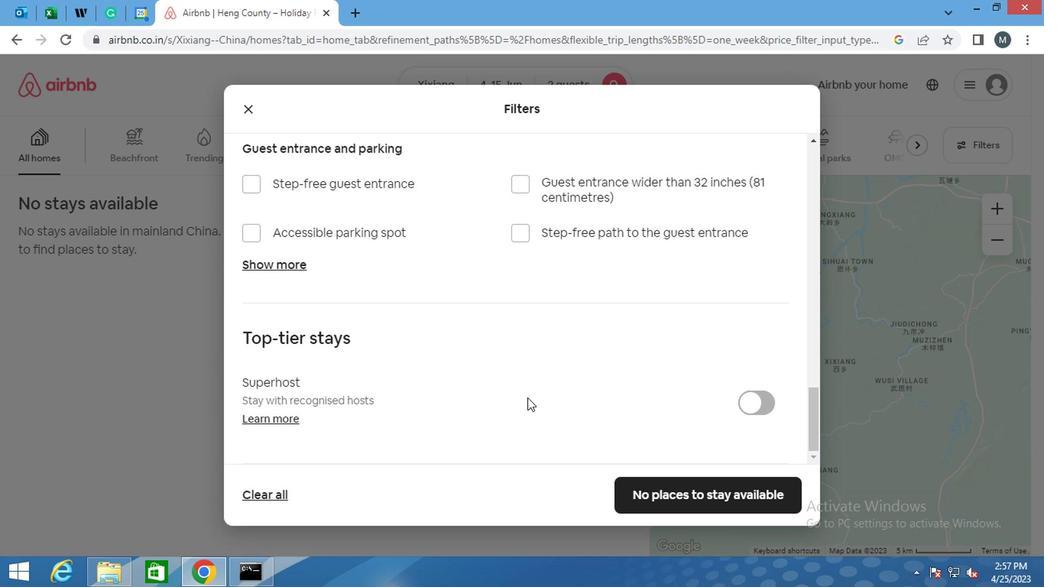 
Action: Mouse moved to (622, 398)
Screenshot: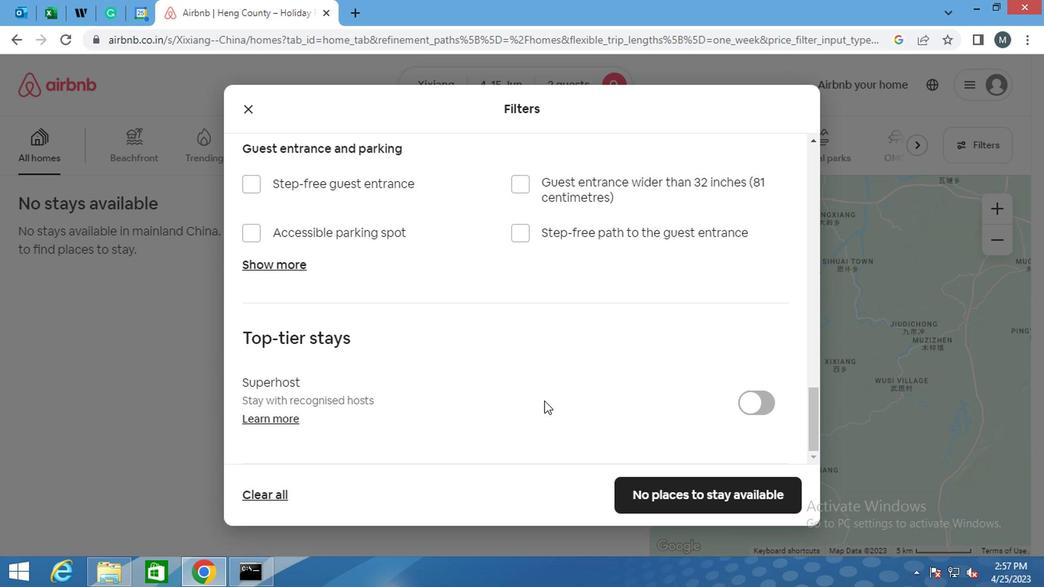 
Action: Mouse scrolled (622, 399) with delta (0, 1)
Screenshot: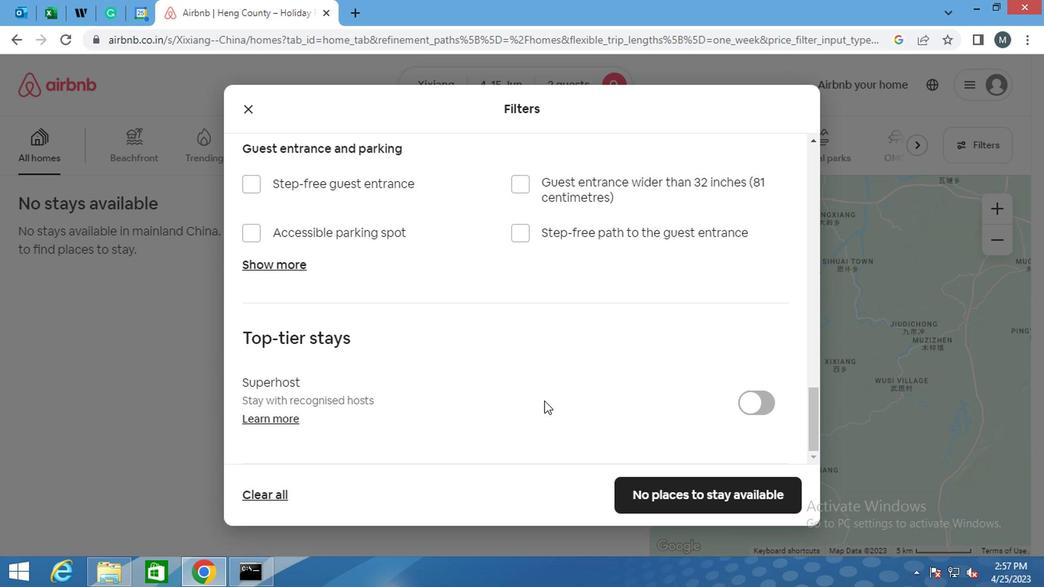 
Action: Mouse moved to (697, 499)
Screenshot: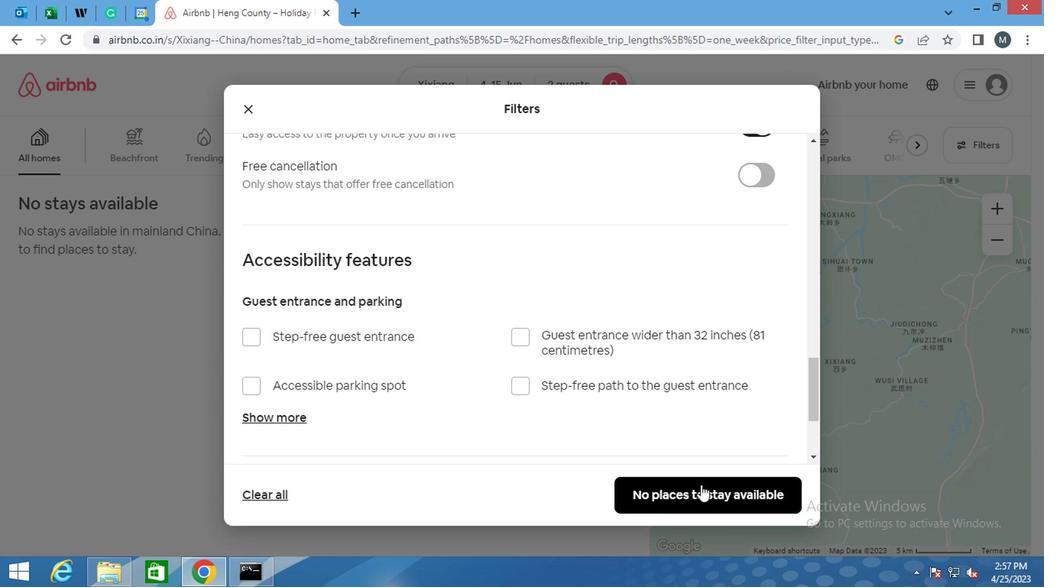 
Action: Mouse pressed left at (697, 499)
Screenshot: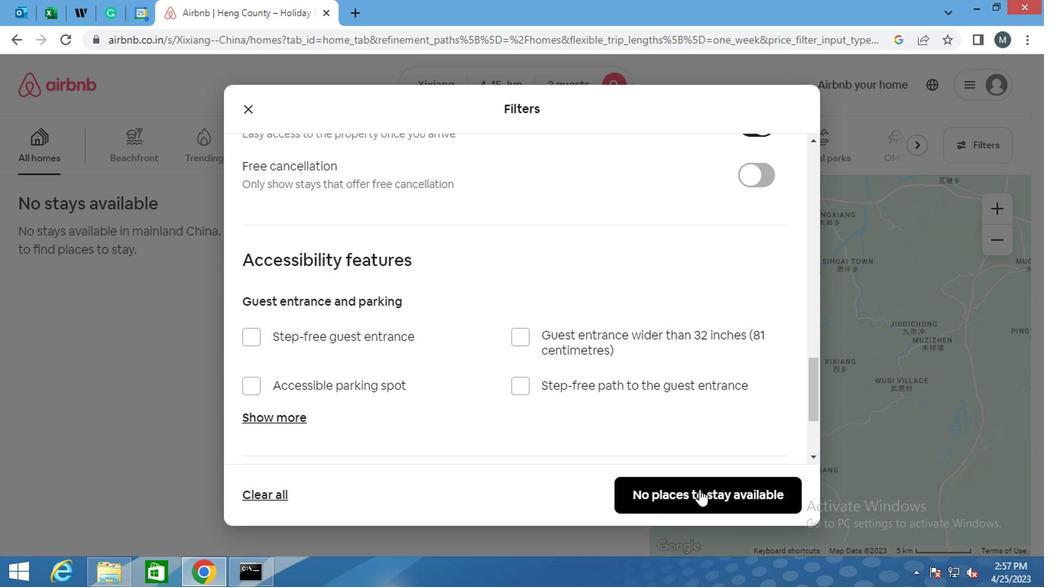 
Action: Mouse moved to (697, 497)
Screenshot: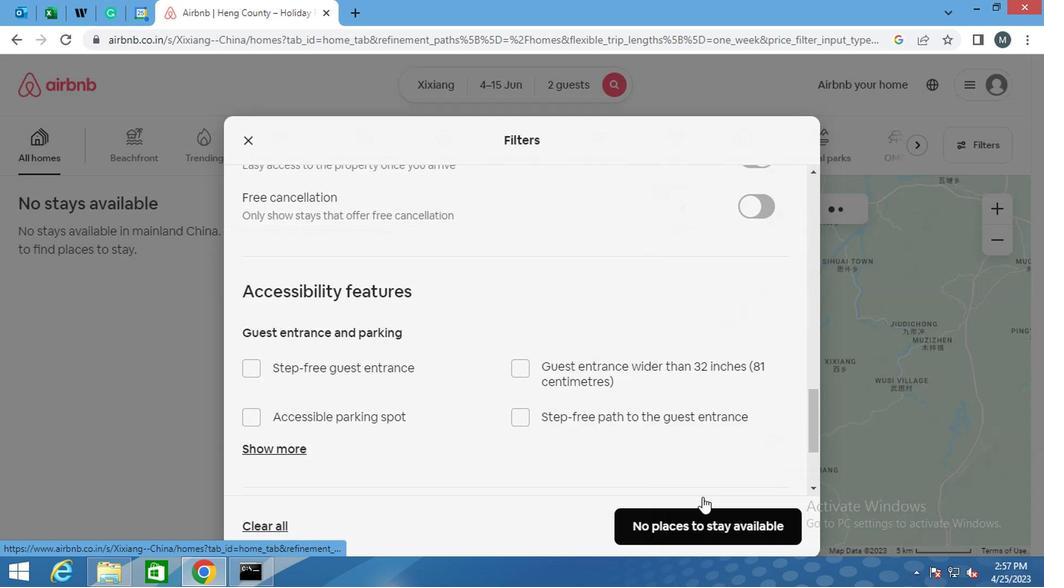 
